 Task: Create a due date automation trigger when advanced on, on the monday before a card is due add fields without custom field "Resume" set to a number lower or equal to 1 and lower than 10 at 11:00 AM.
Action: Mouse moved to (1308, 111)
Screenshot: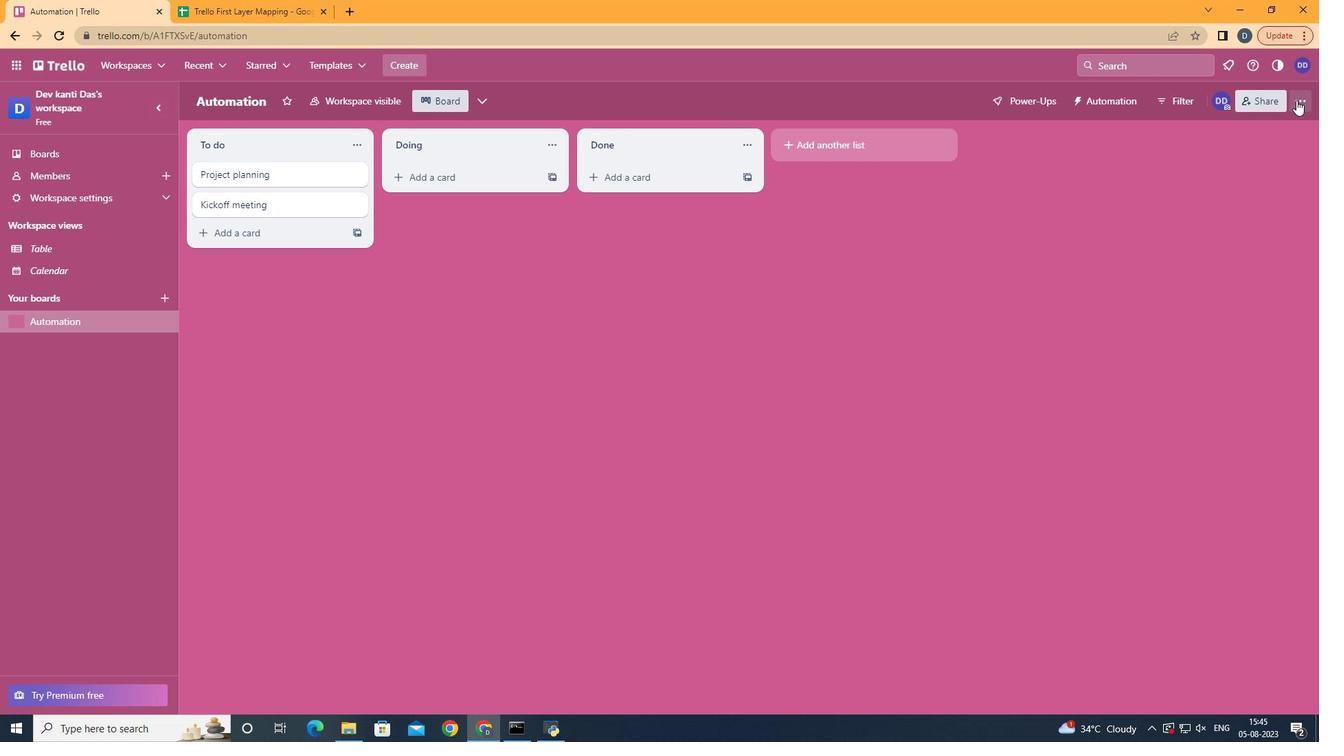 
Action: Mouse pressed left at (1308, 111)
Screenshot: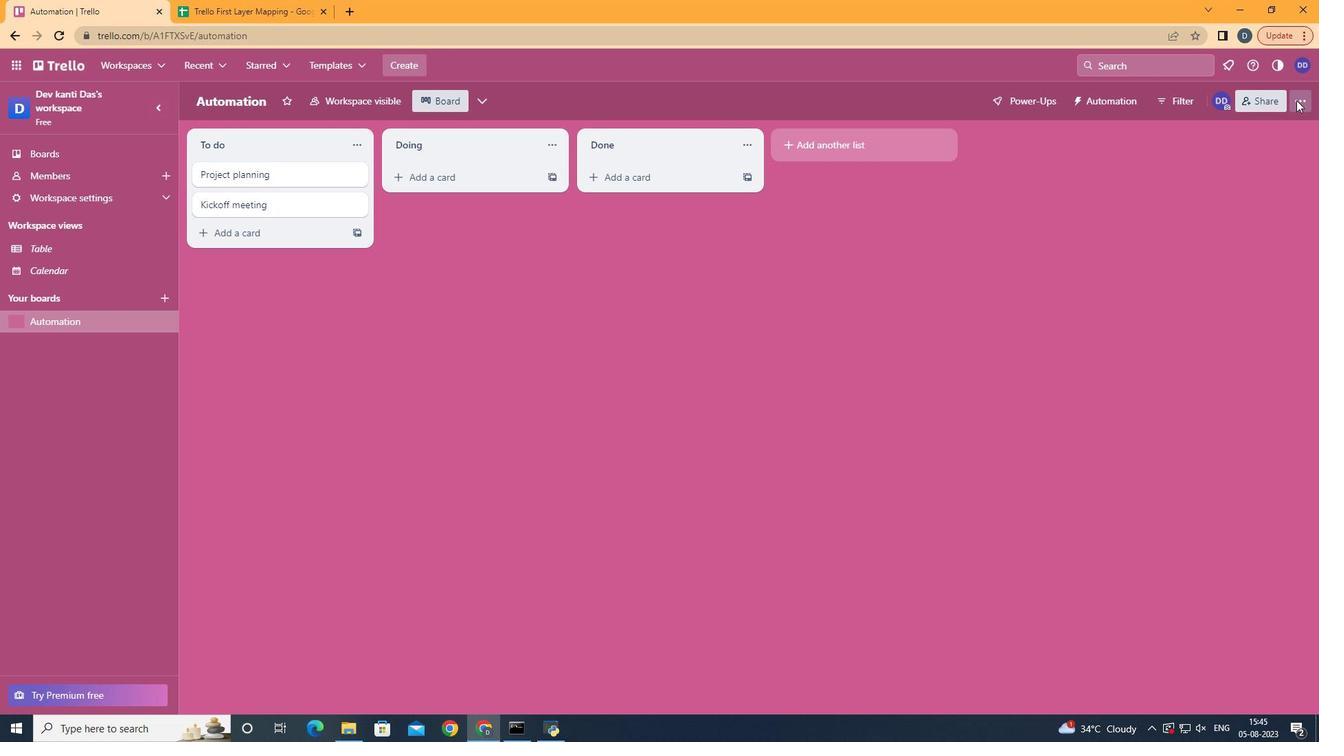 
Action: Mouse moved to (1222, 288)
Screenshot: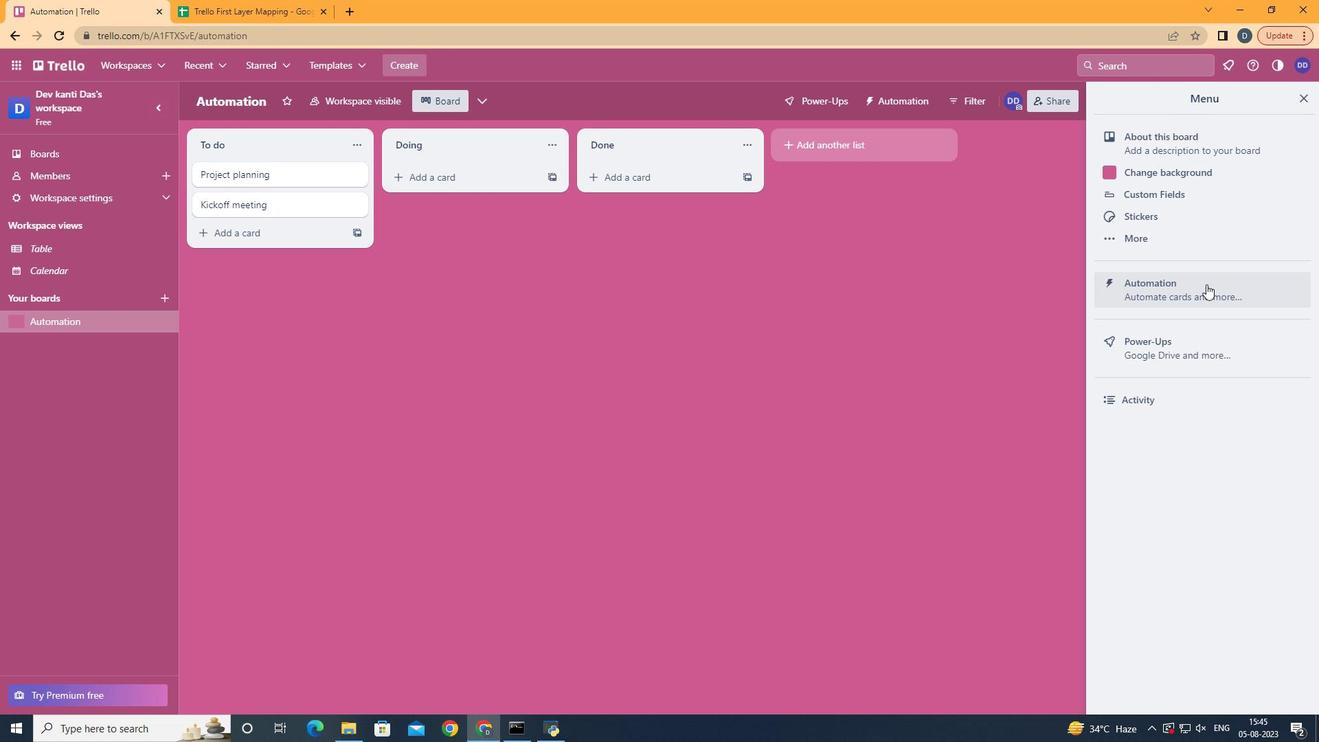 
Action: Mouse pressed left at (1222, 288)
Screenshot: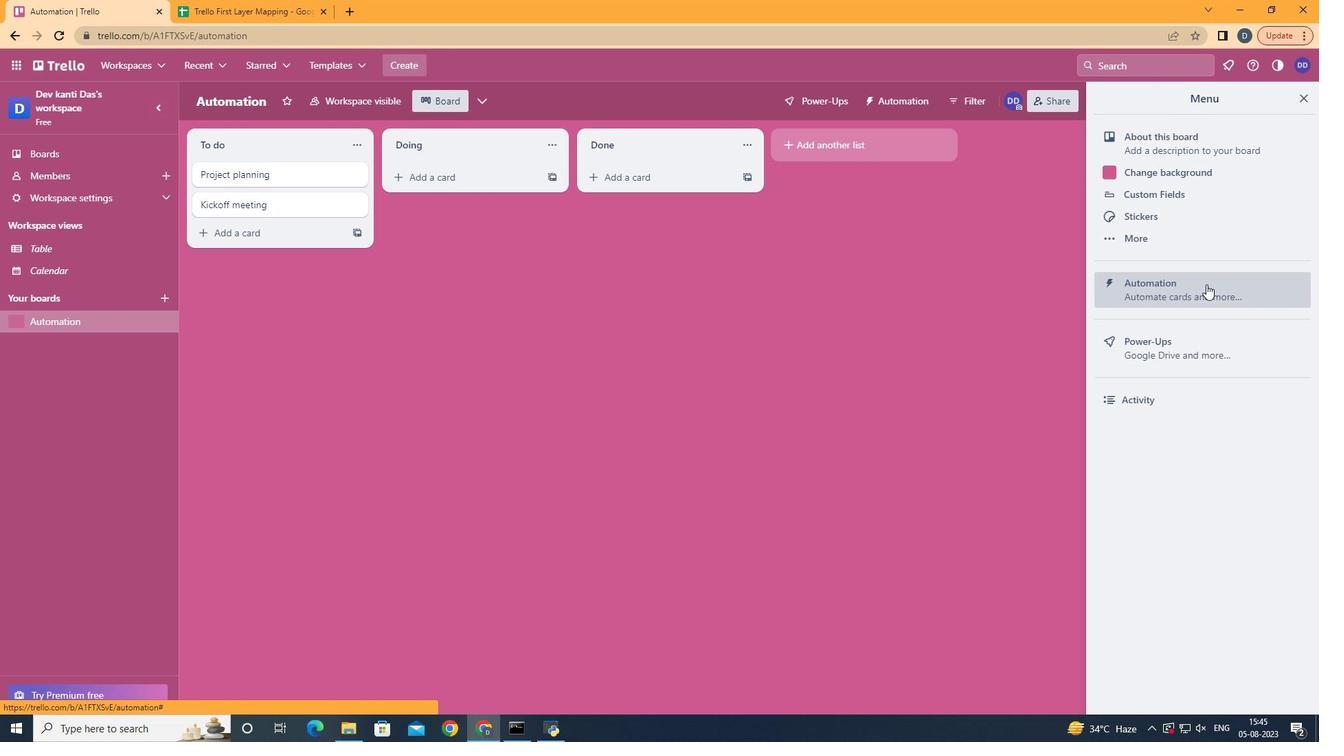 
Action: Mouse moved to (332, 281)
Screenshot: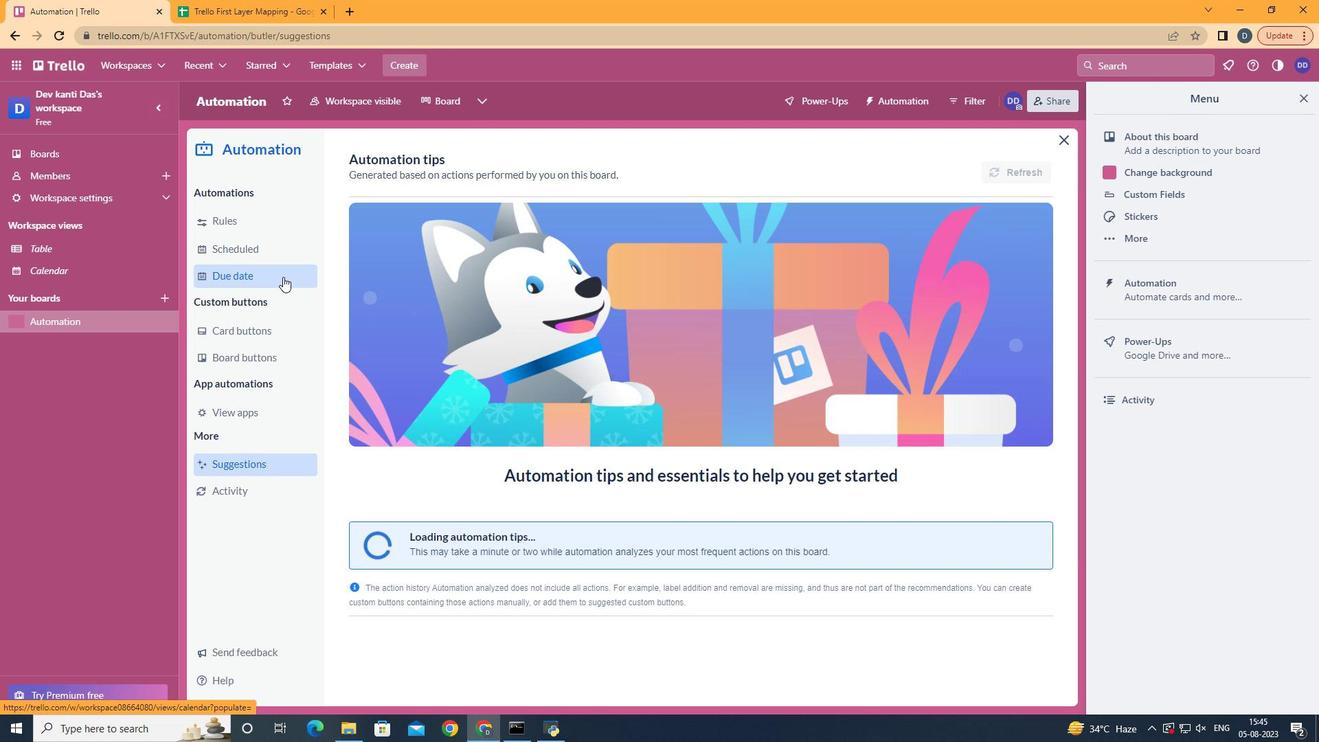 
Action: Mouse pressed left at (332, 281)
Screenshot: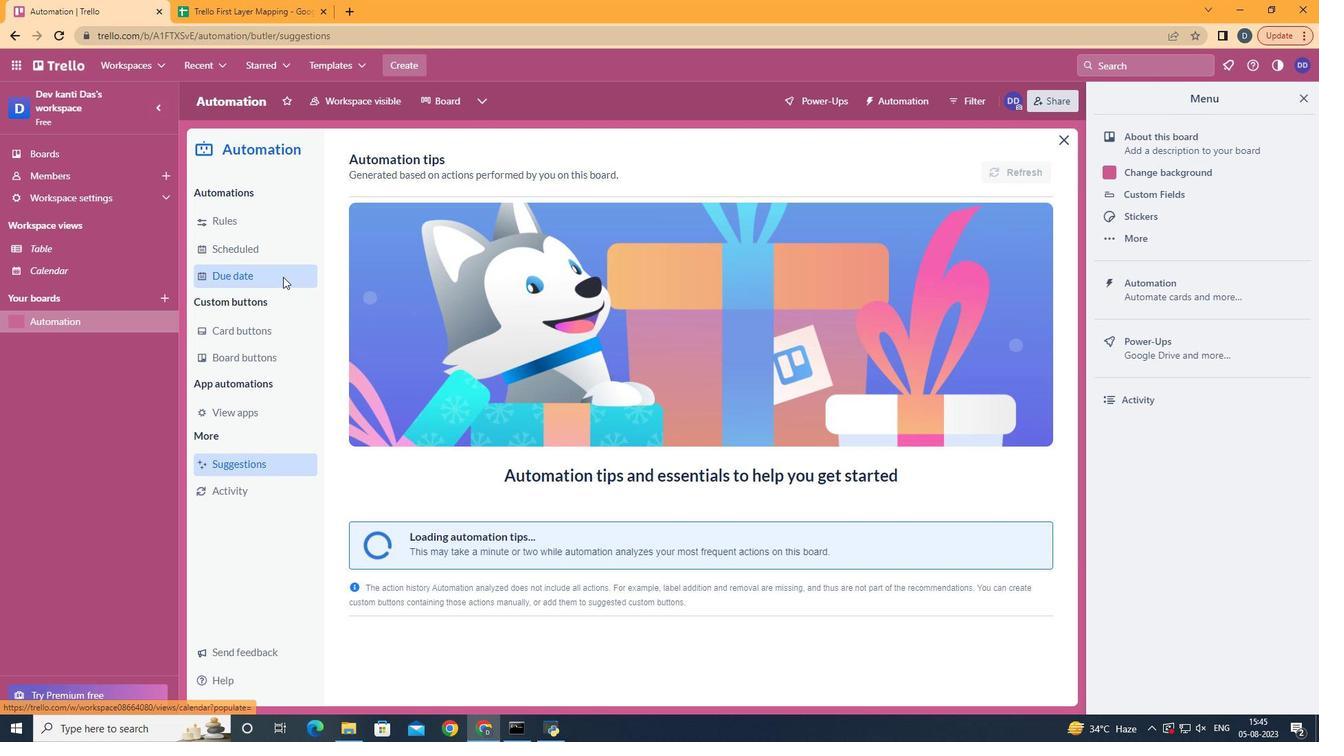 
Action: Mouse moved to (993, 175)
Screenshot: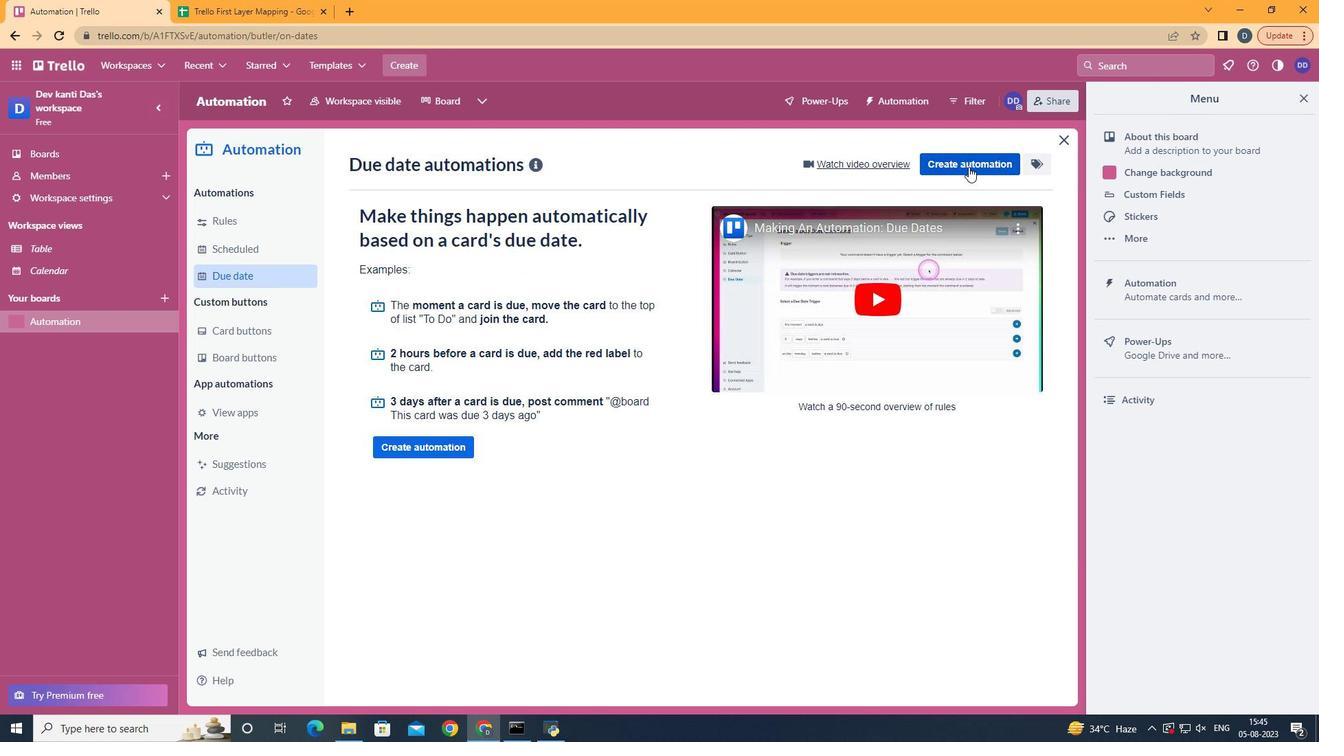 
Action: Mouse pressed left at (993, 175)
Screenshot: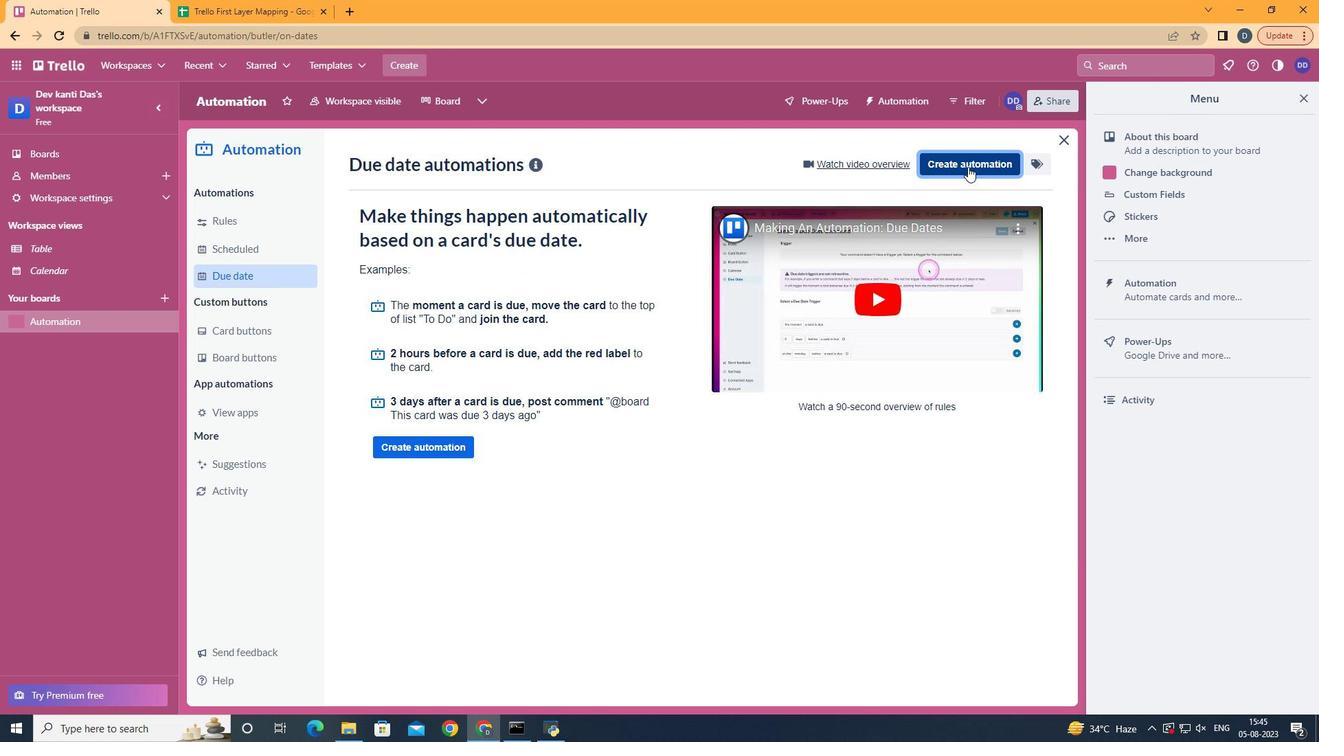 
Action: Mouse moved to (775, 293)
Screenshot: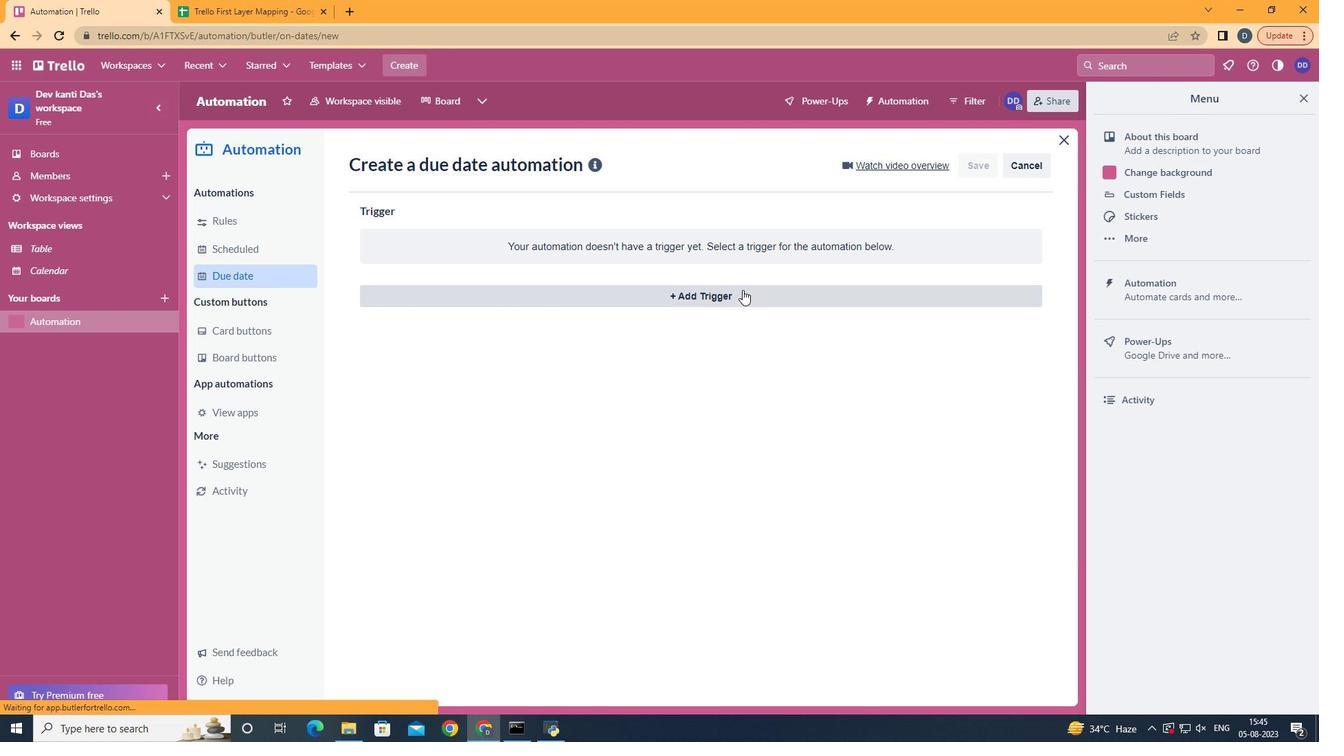 
Action: Mouse pressed left at (775, 293)
Screenshot: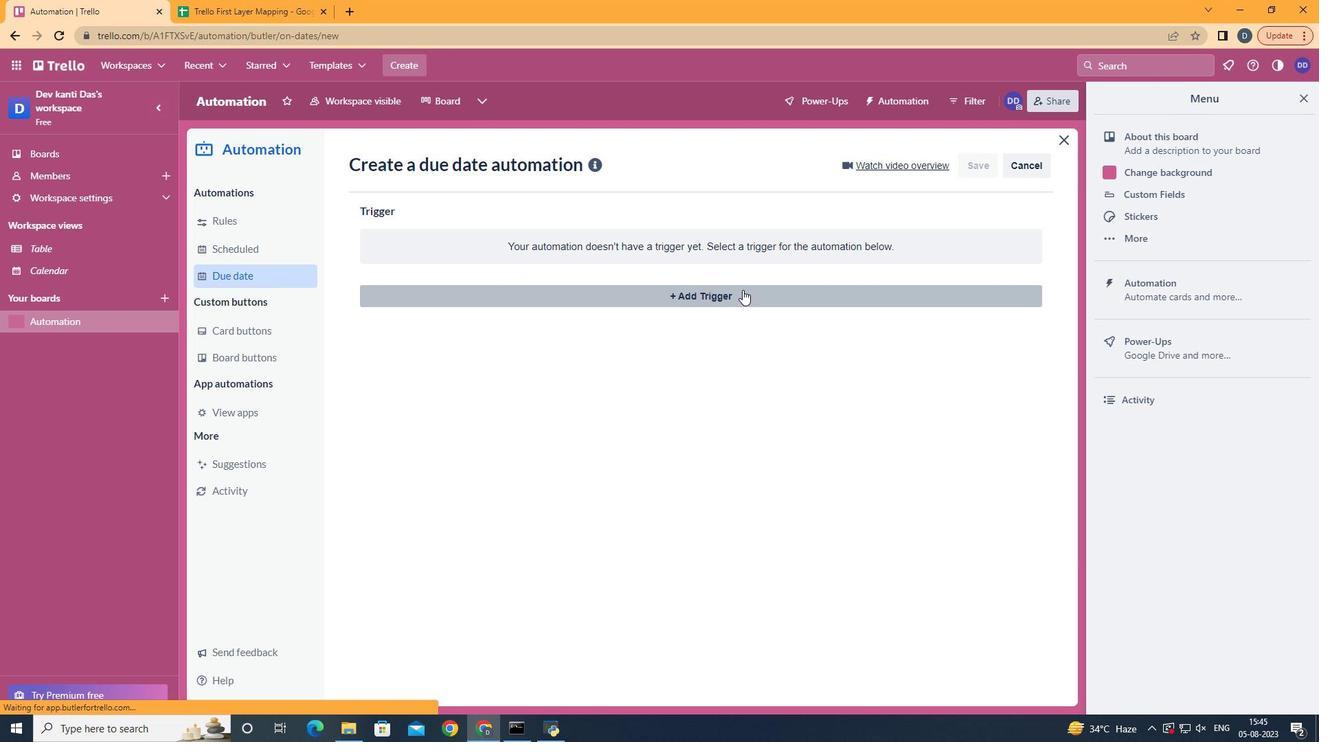 
Action: Mouse moved to (488, 358)
Screenshot: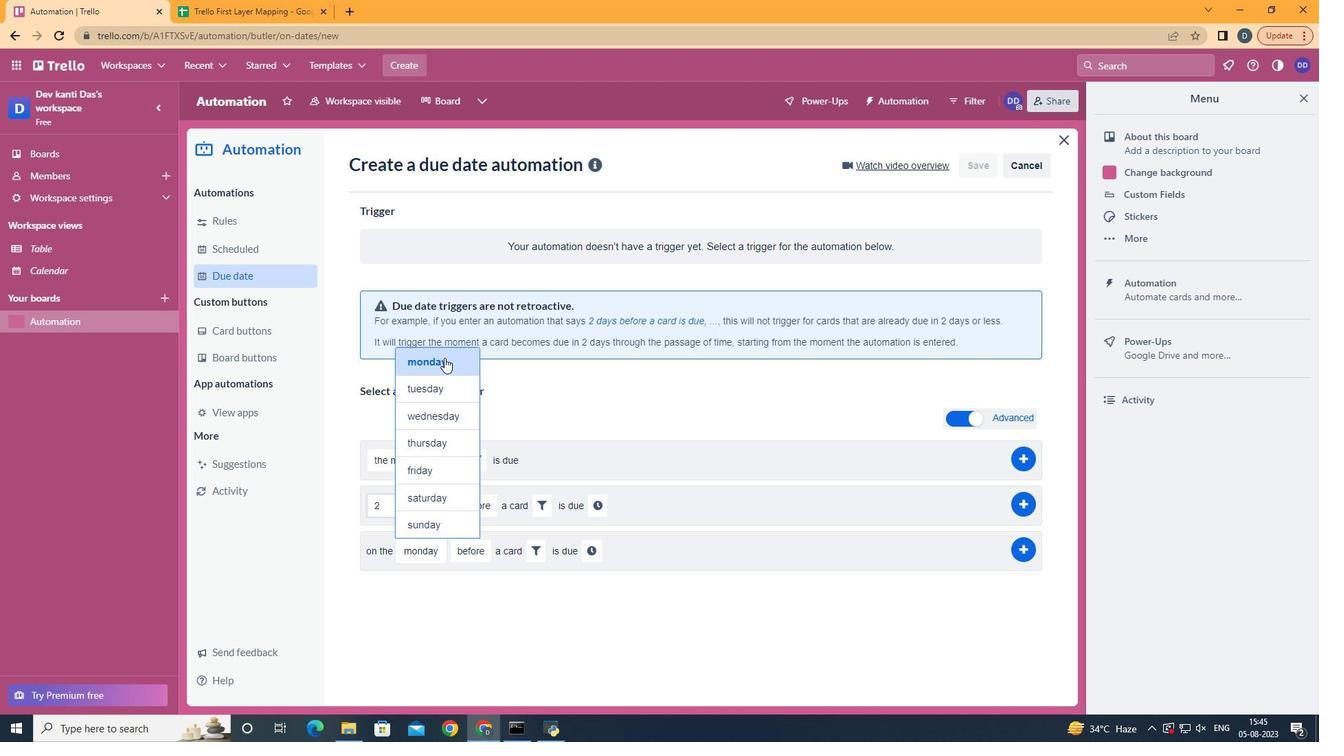 
Action: Mouse pressed left at (488, 358)
Screenshot: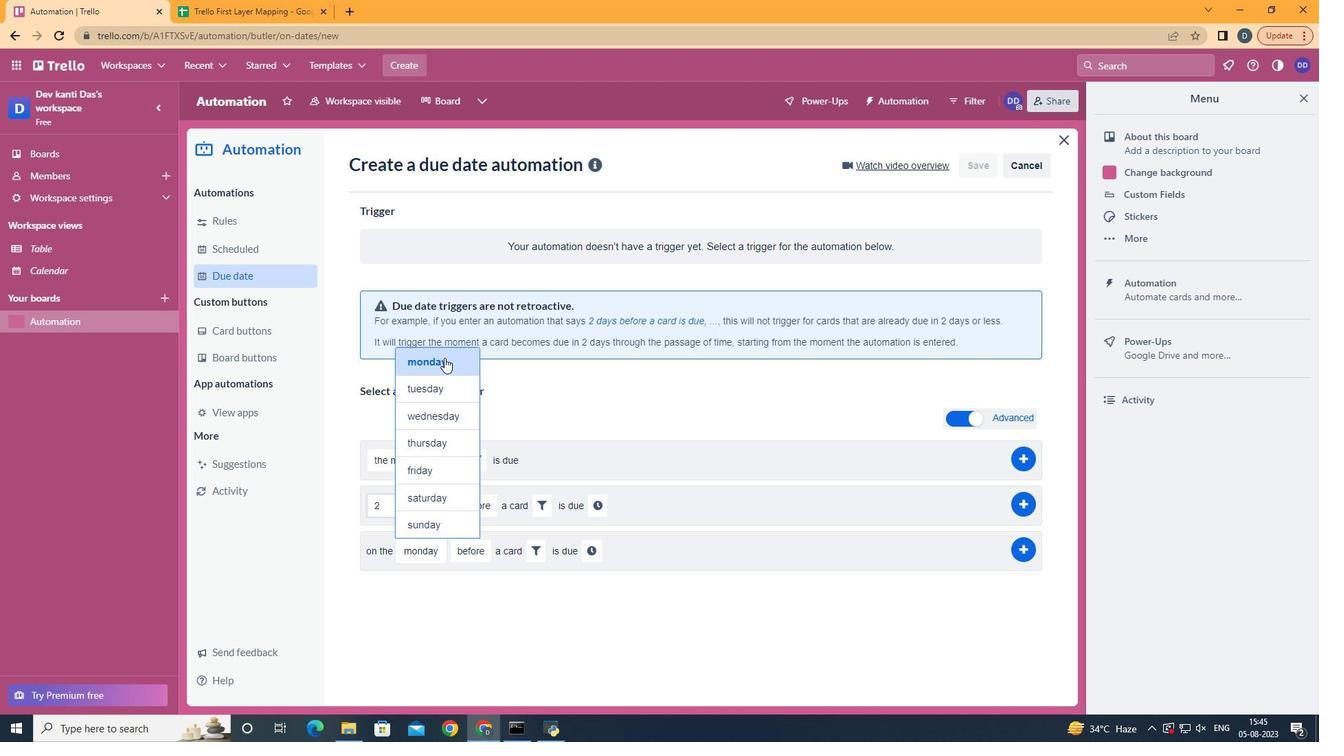 
Action: Mouse moved to (573, 554)
Screenshot: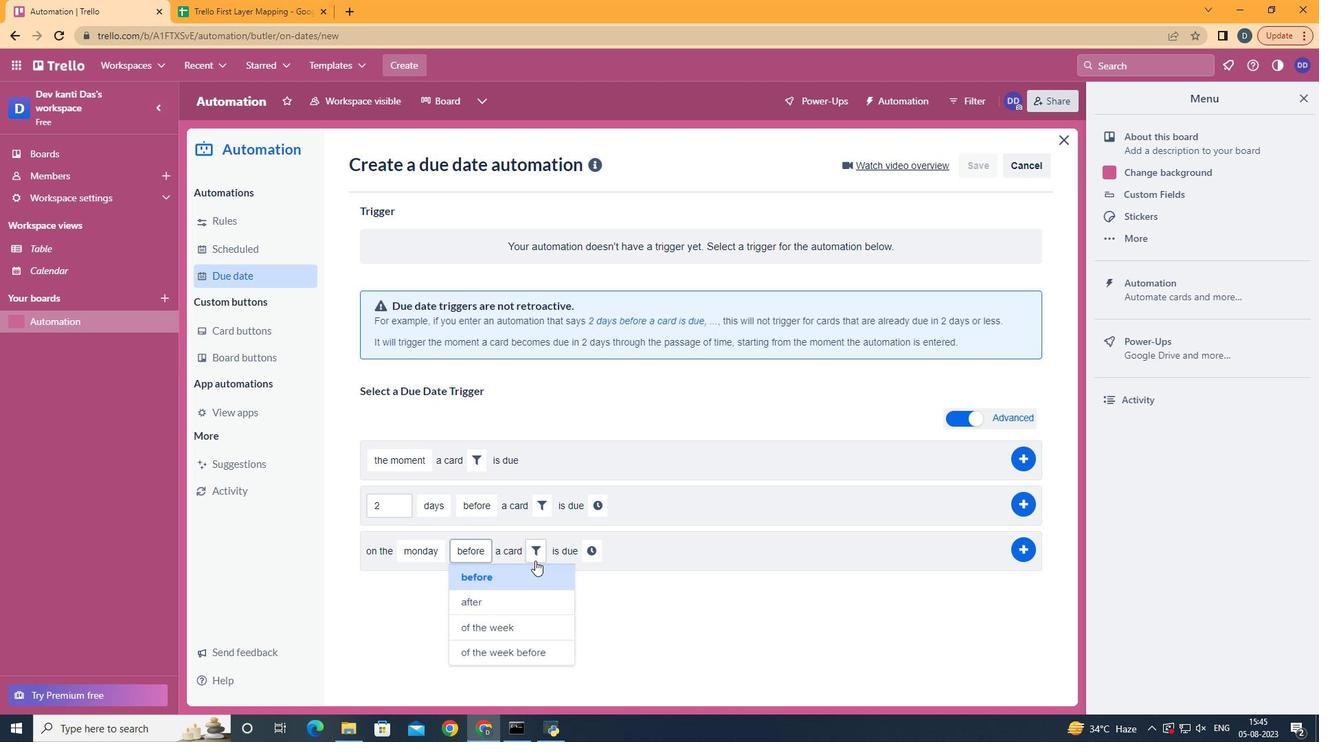 
Action: Mouse pressed left at (526, 572)
Screenshot: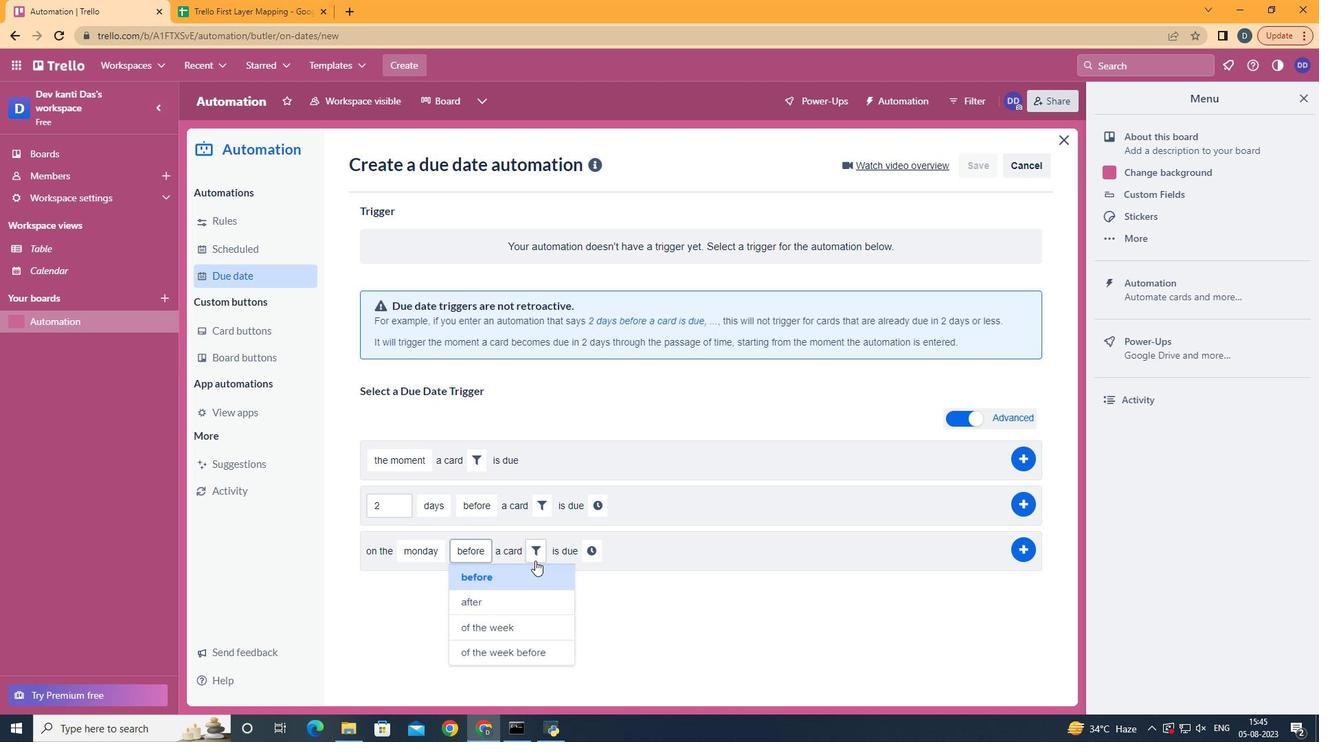 
Action: Mouse moved to (577, 551)
Screenshot: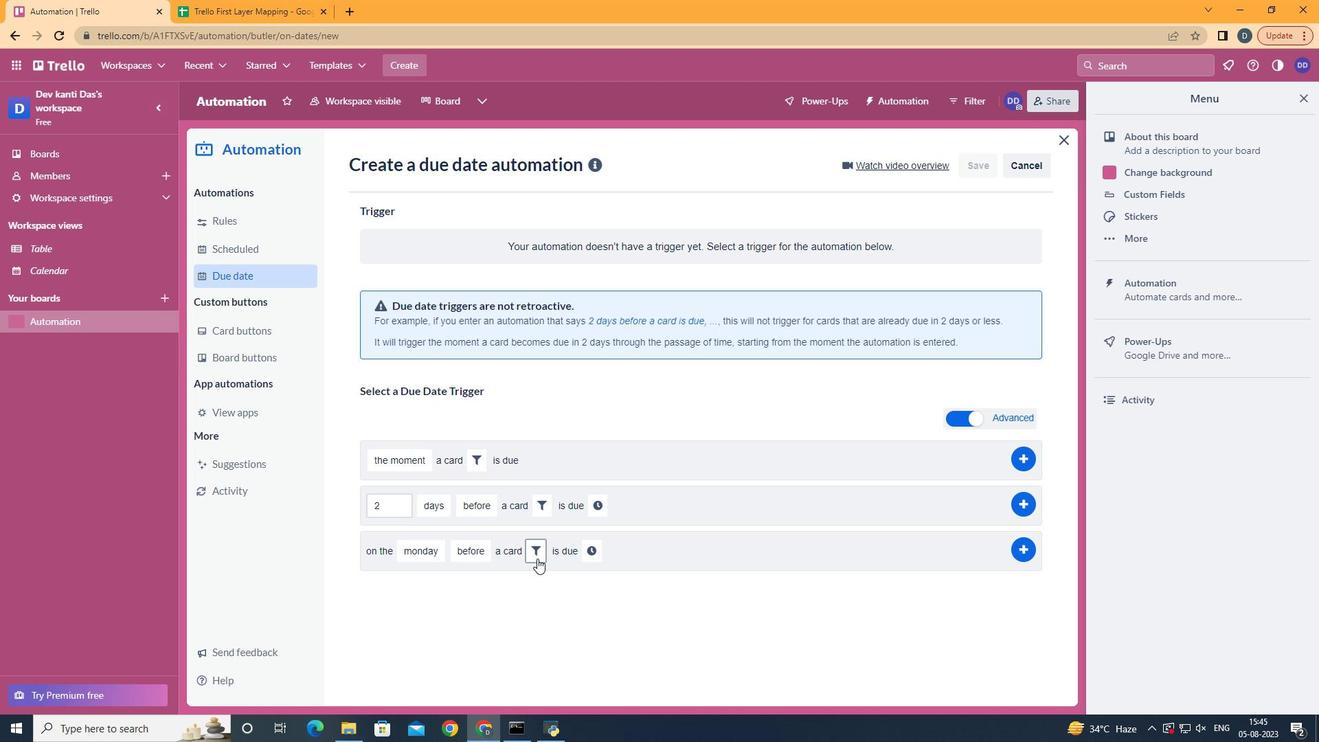 
Action: Mouse pressed left at (577, 551)
Screenshot: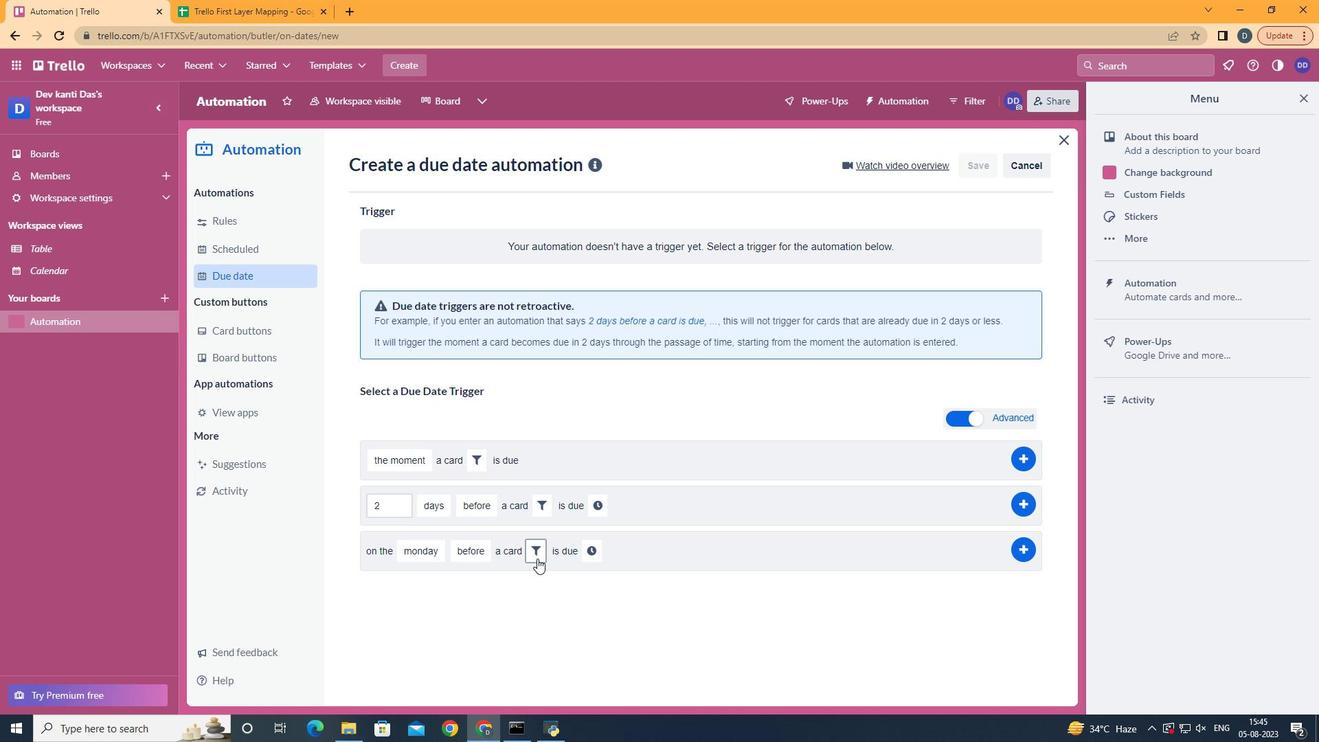 
Action: Mouse moved to (794, 580)
Screenshot: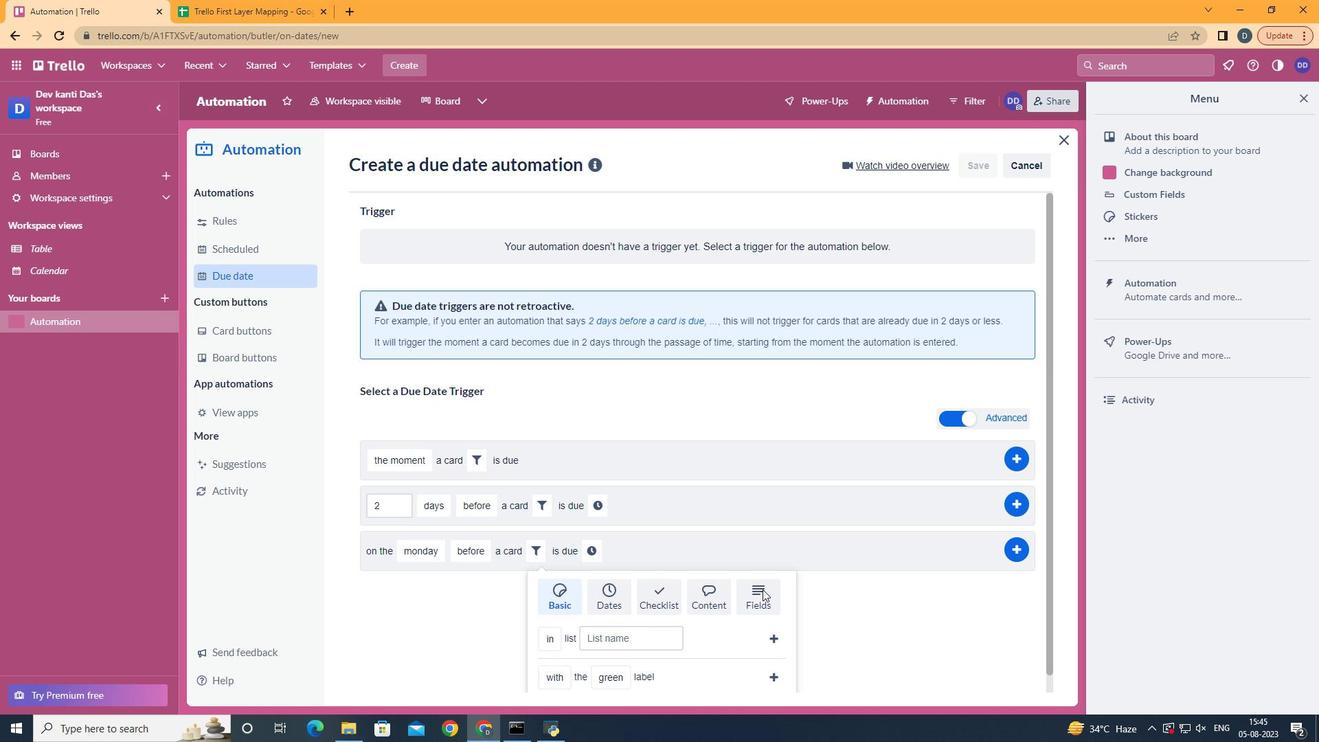 
Action: Mouse pressed left at (794, 580)
Screenshot: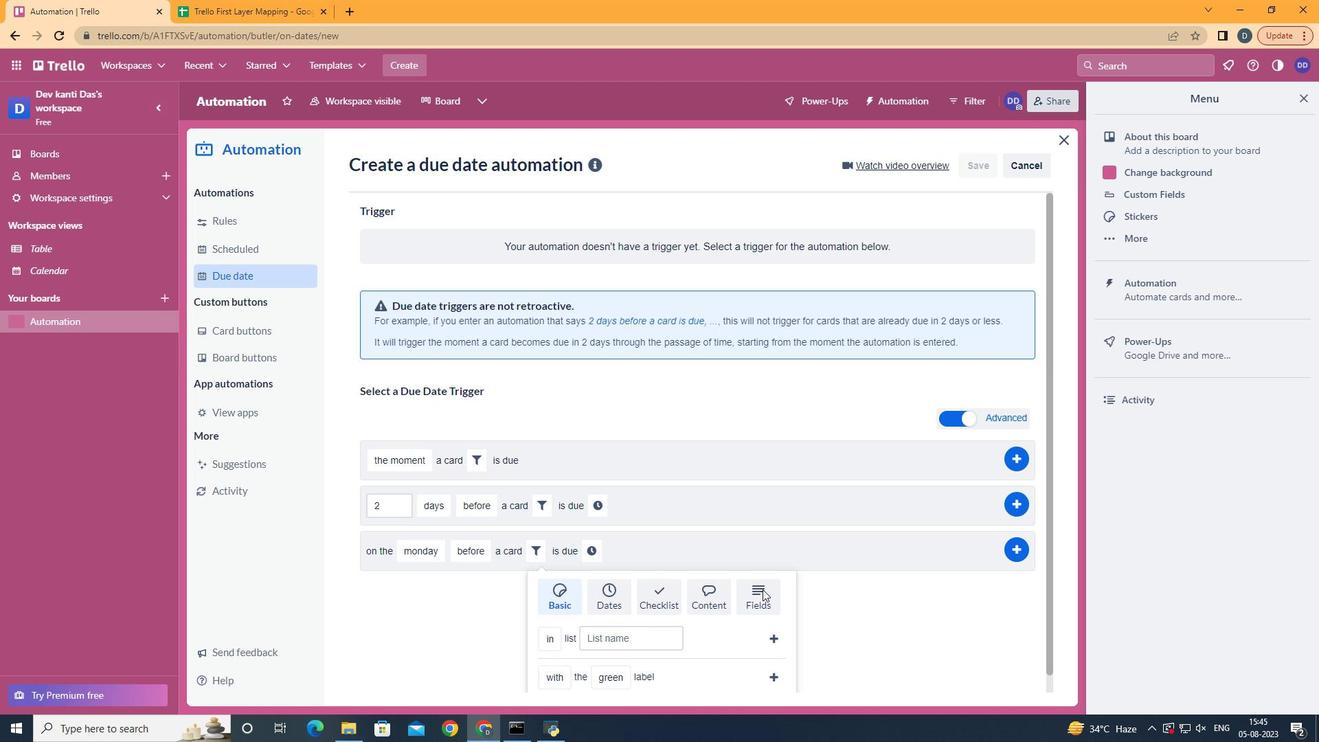 
Action: Mouse moved to (794, 580)
Screenshot: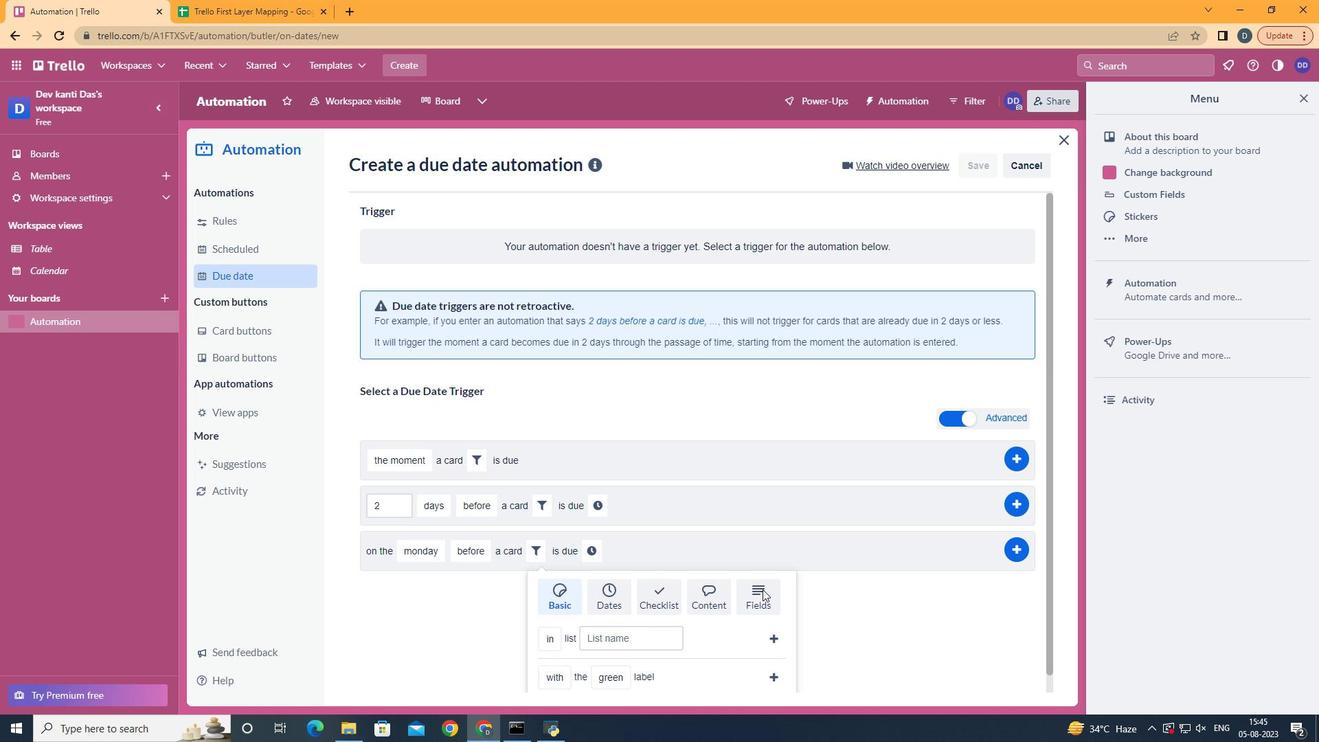 
Action: Mouse scrolled (794, 580) with delta (0, 0)
Screenshot: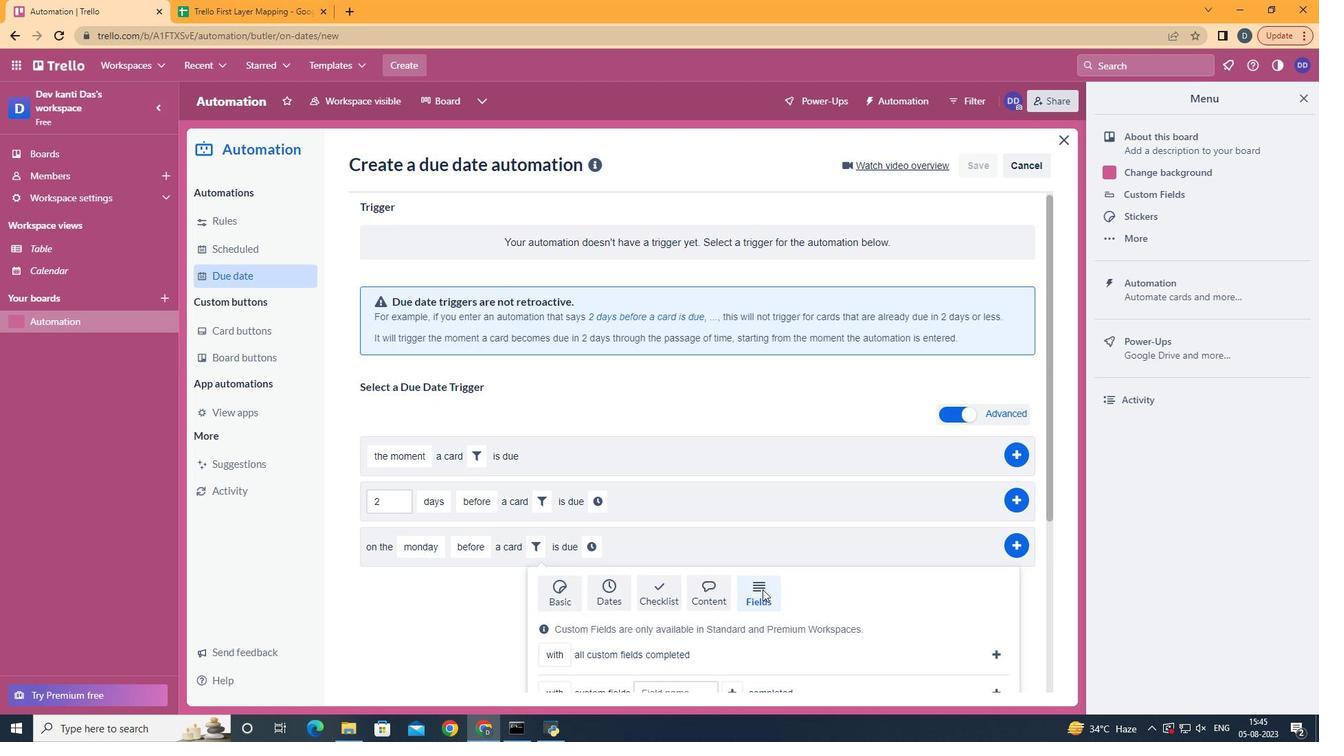 
Action: Mouse scrolled (794, 580) with delta (0, 0)
Screenshot: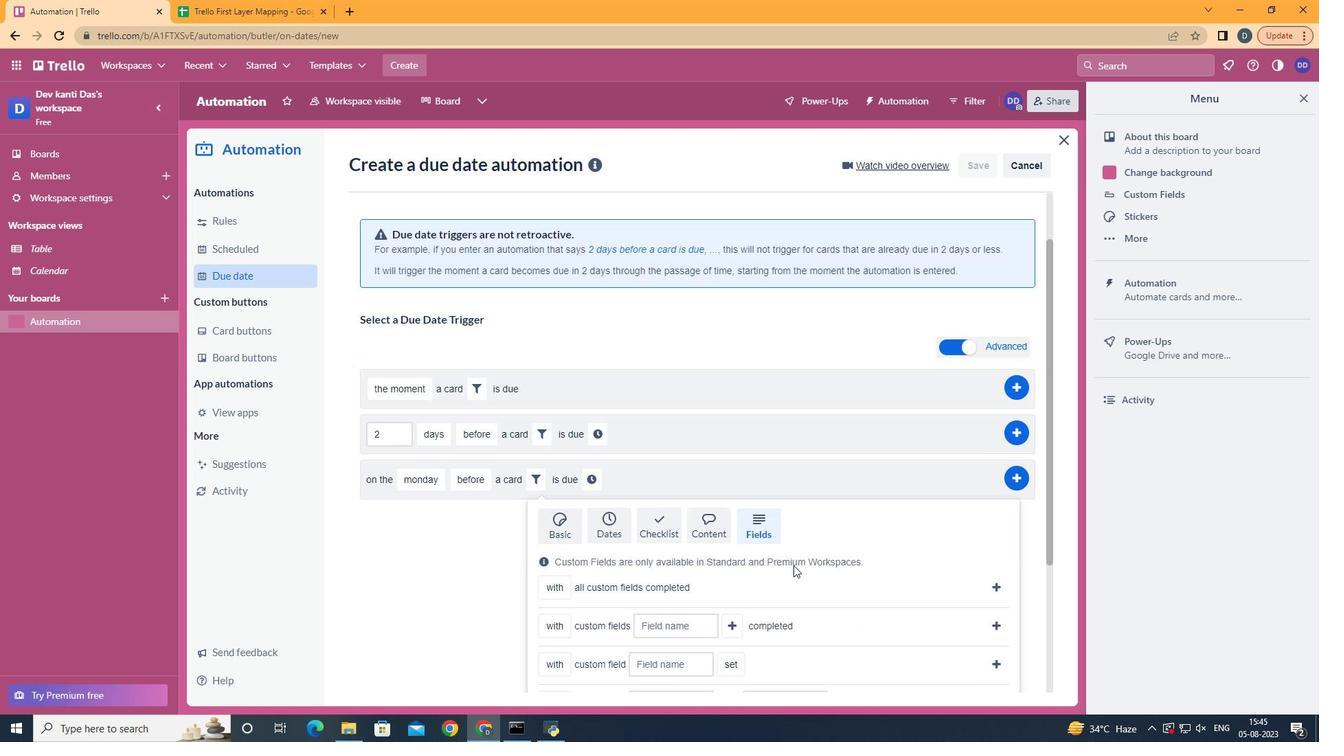 
Action: Mouse scrolled (794, 580) with delta (0, 0)
Screenshot: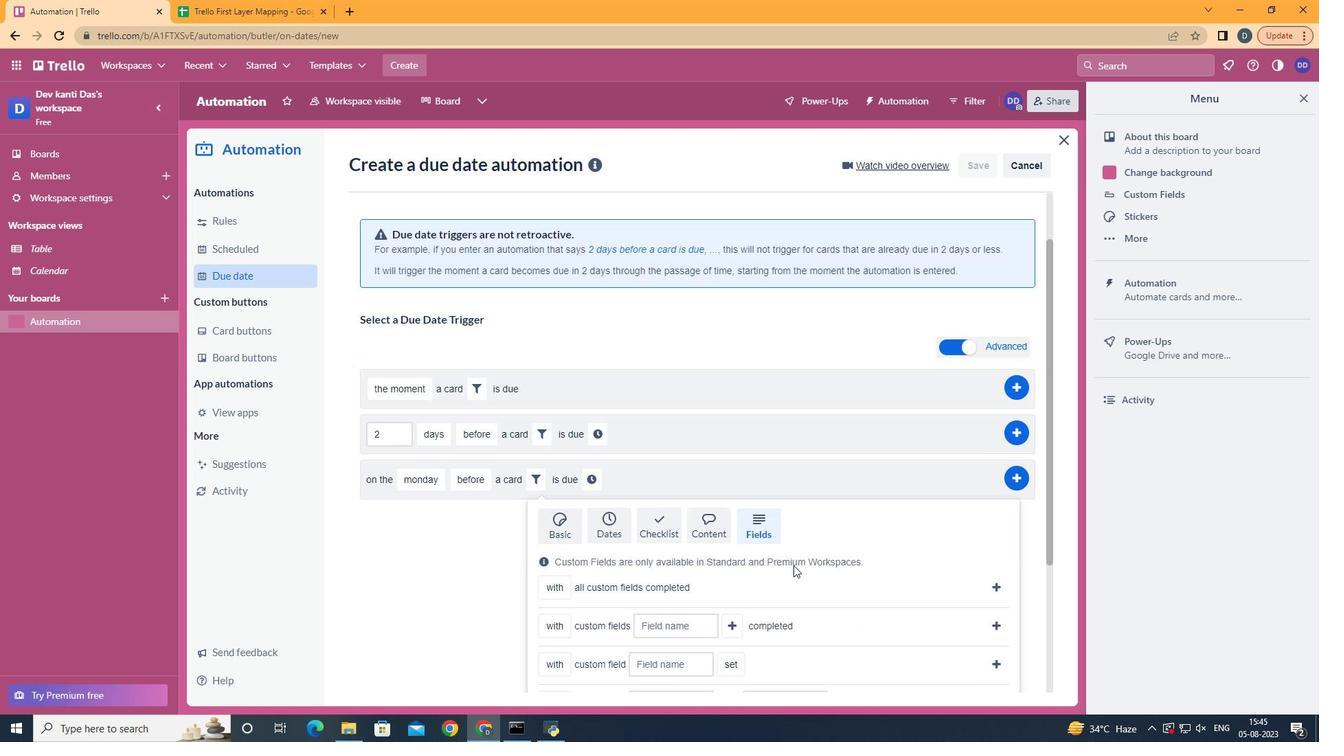 
Action: Mouse scrolled (794, 580) with delta (0, 0)
Screenshot: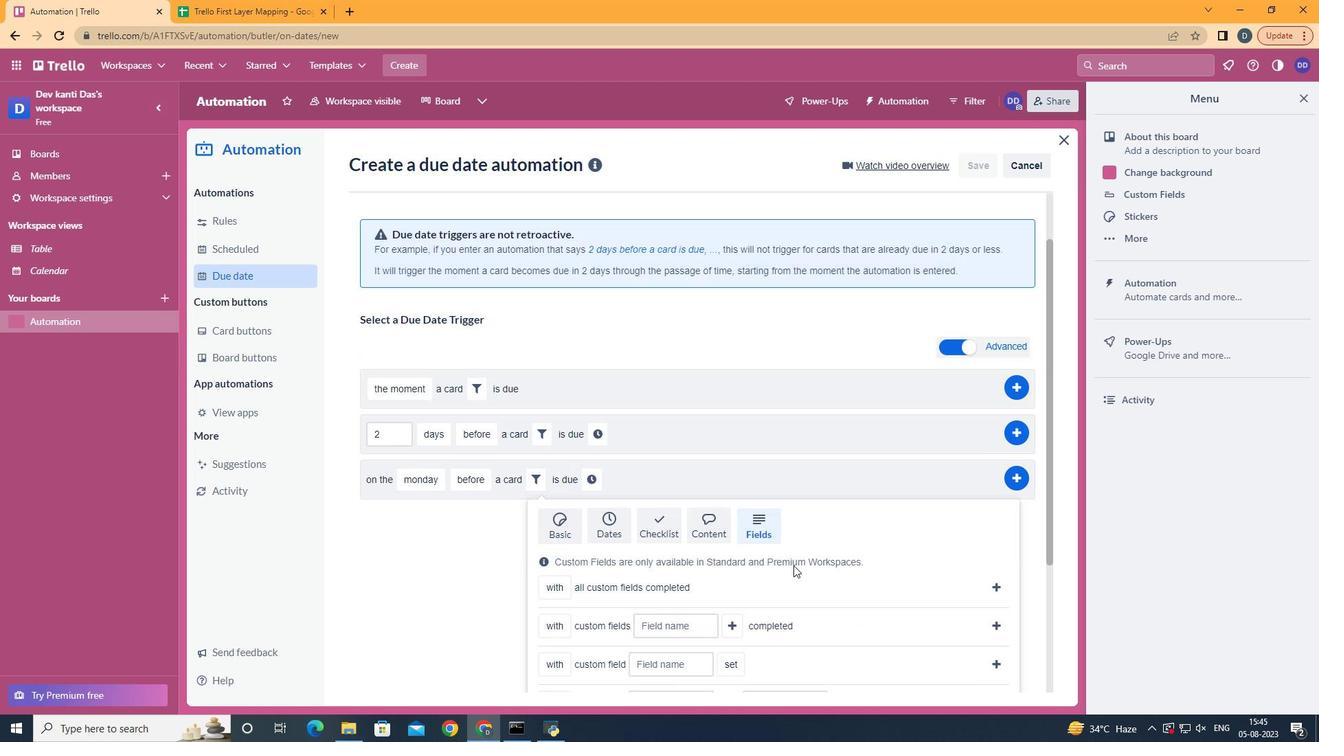 
Action: Mouse scrolled (794, 580) with delta (0, 0)
Screenshot: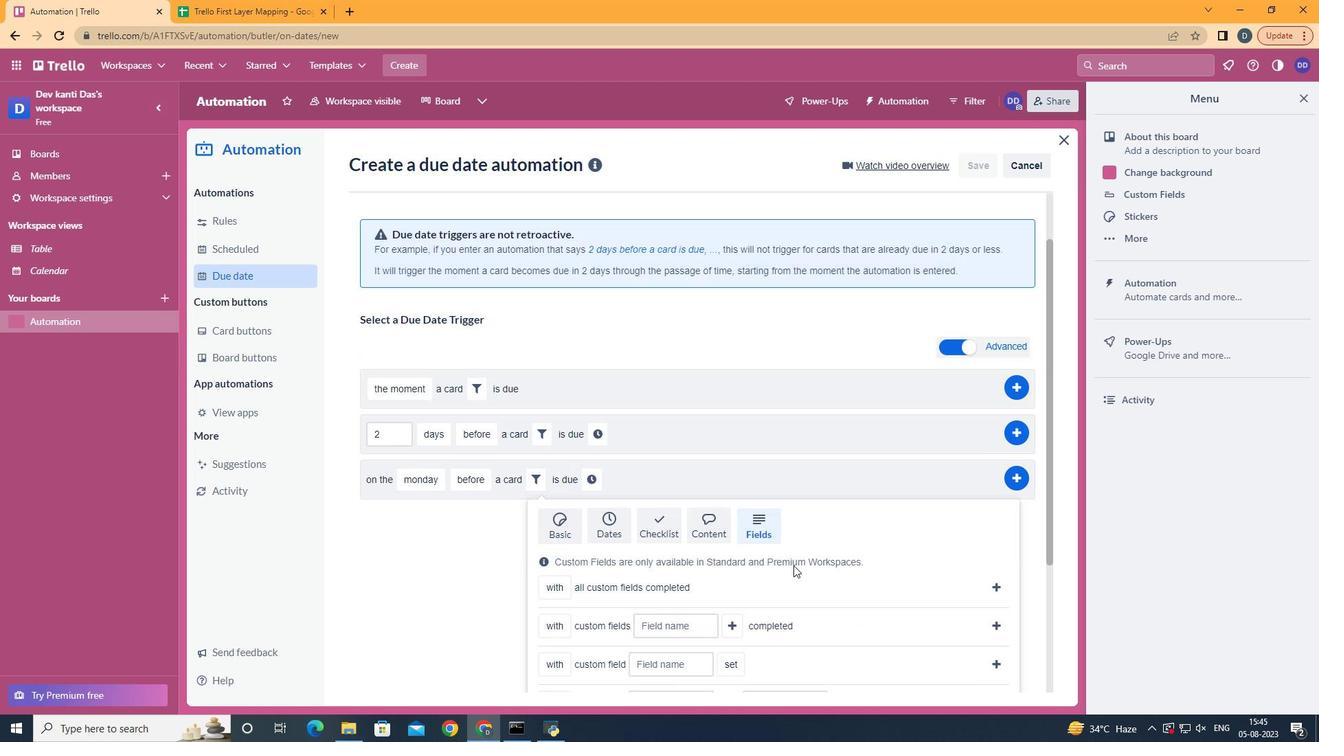 
Action: Mouse scrolled (794, 580) with delta (0, 0)
Screenshot: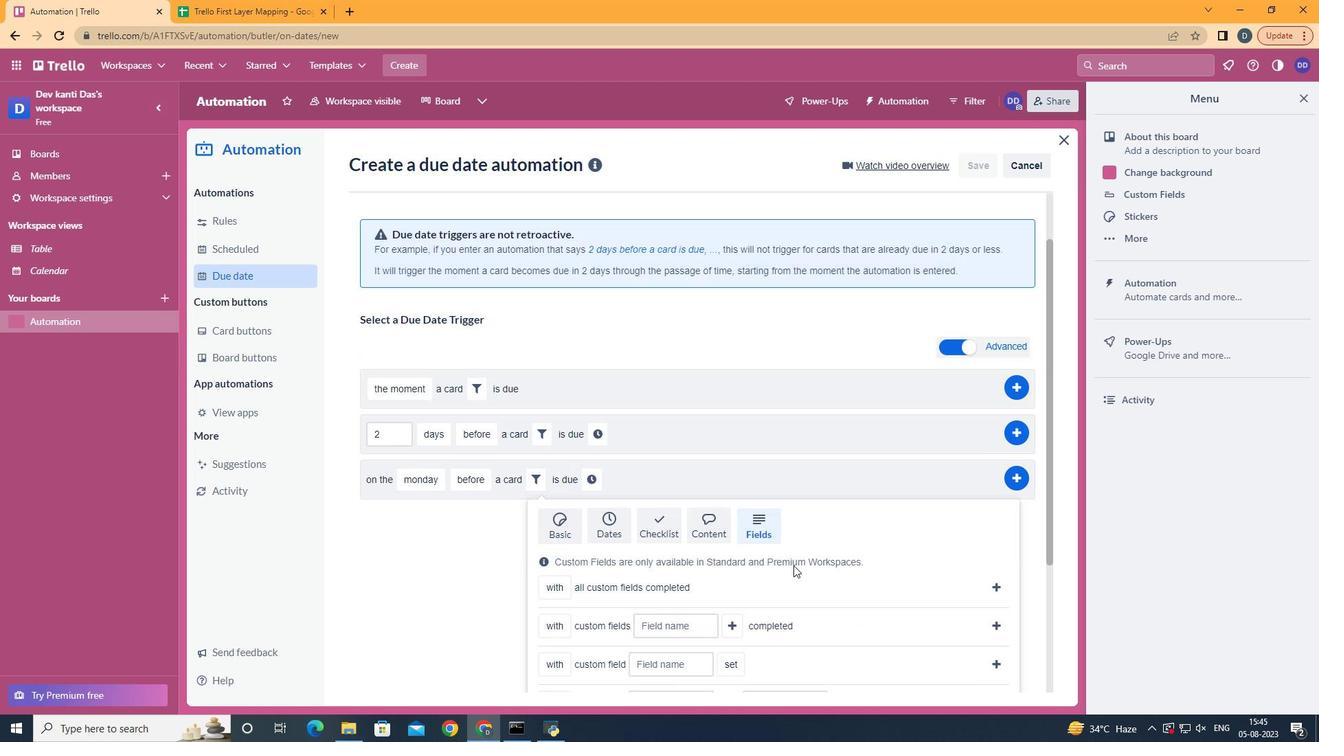 
Action: Mouse scrolled (794, 580) with delta (0, 0)
Screenshot: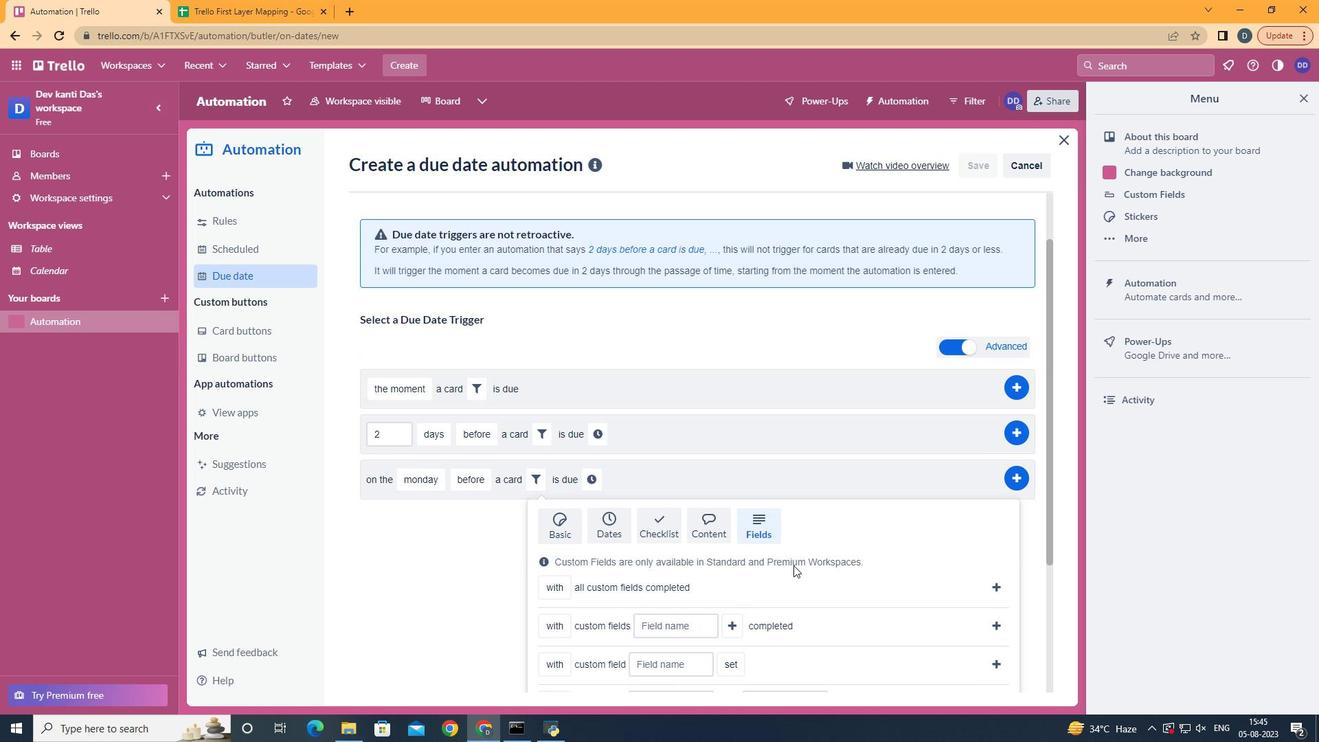 
Action: Mouse moved to (602, 634)
Screenshot: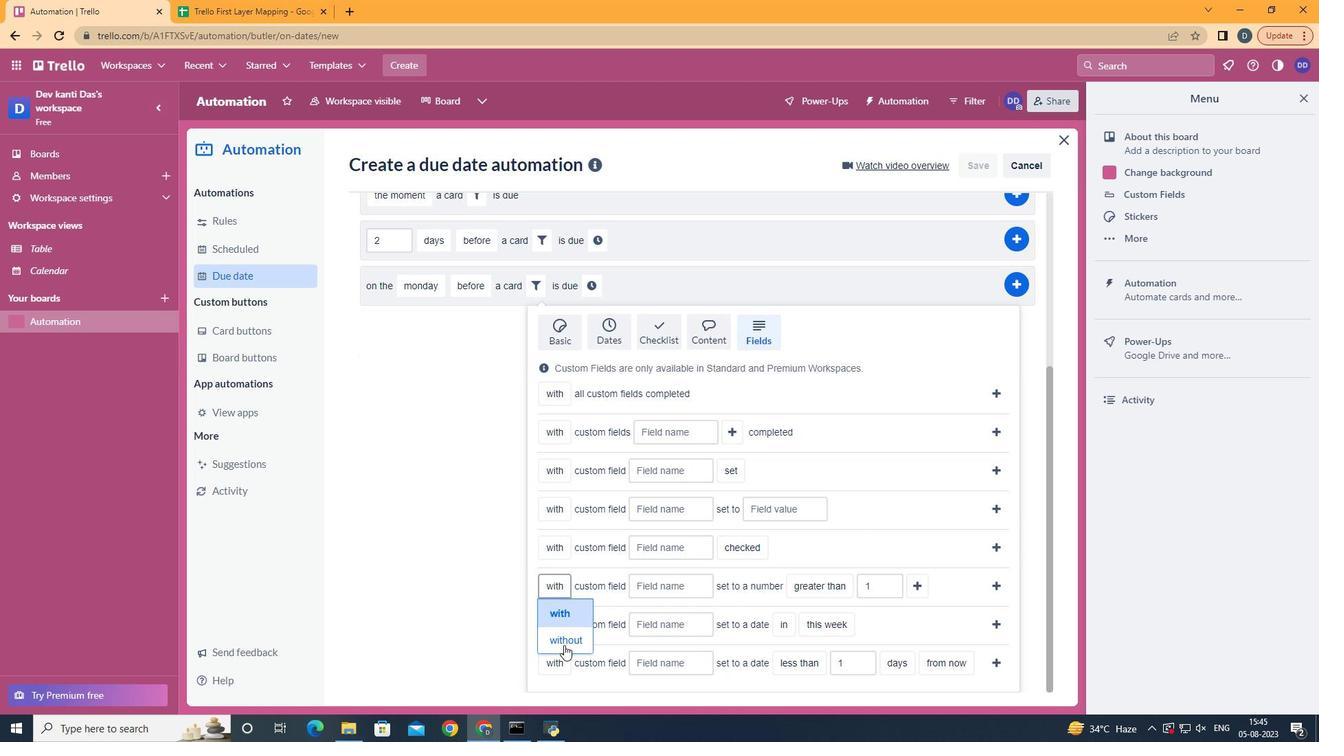 
Action: Mouse pressed left at (602, 634)
Screenshot: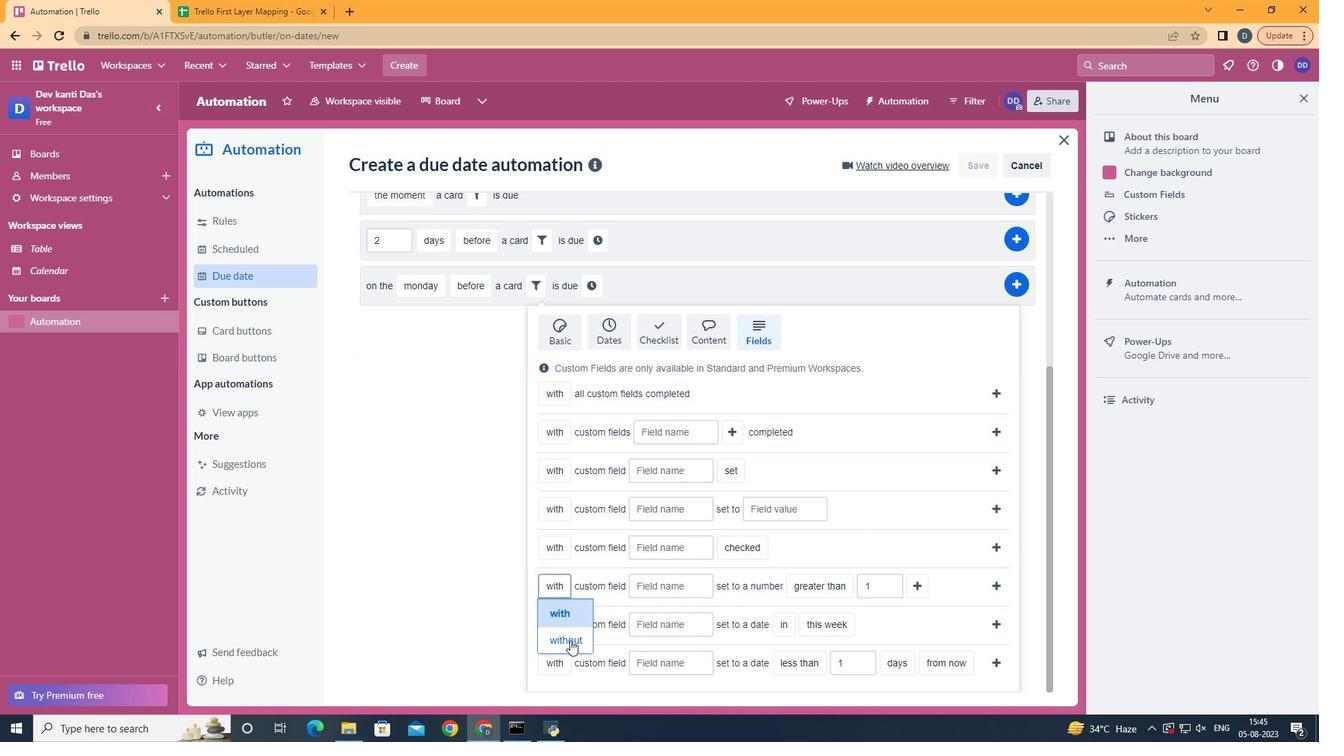 
Action: Mouse moved to (728, 566)
Screenshot: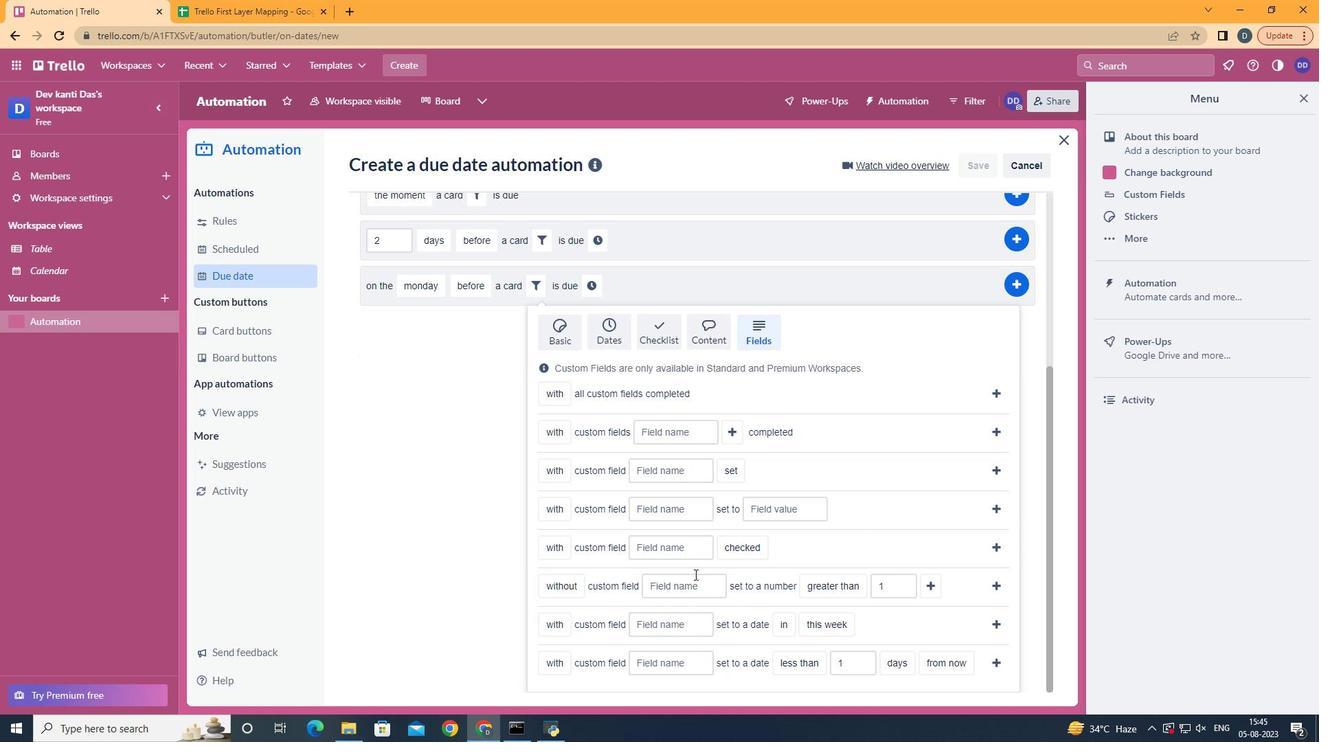 
Action: Mouse pressed left at (728, 566)
Screenshot: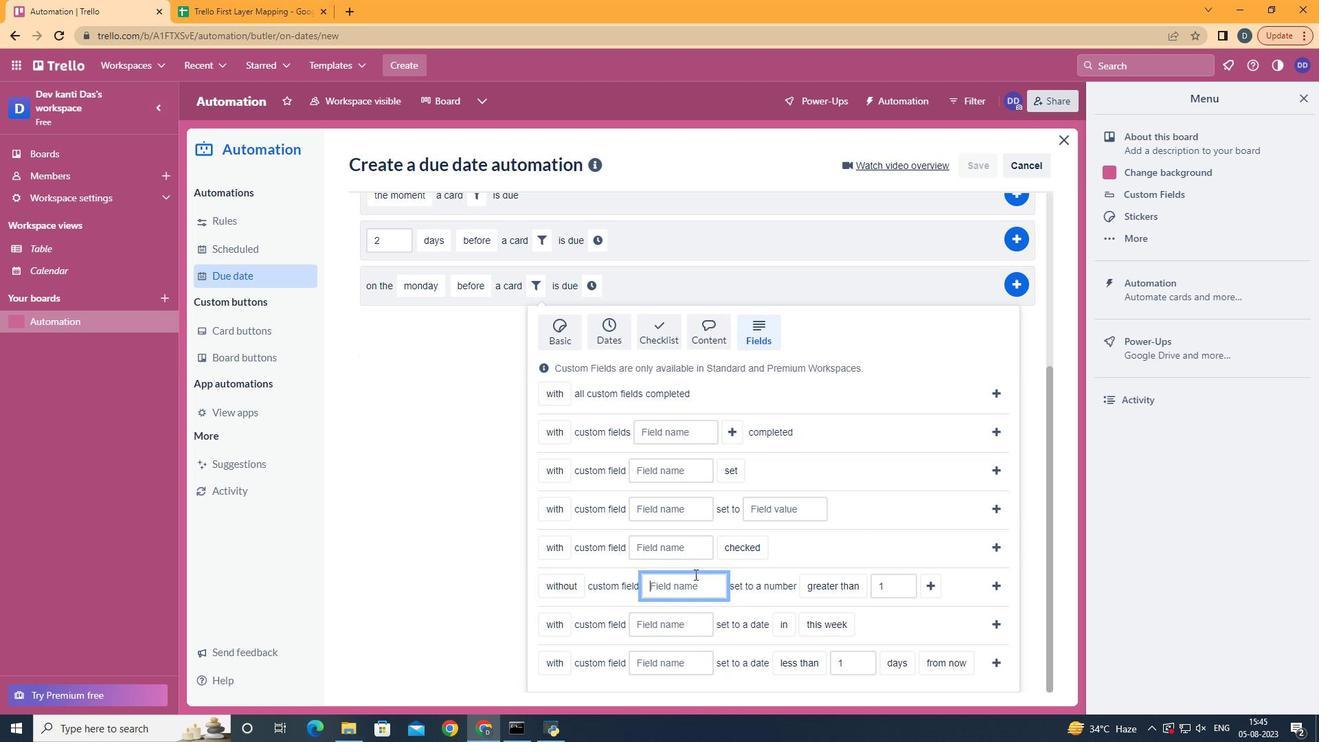 
Action: Key pressed <Key.shift>Resume
Screenshot: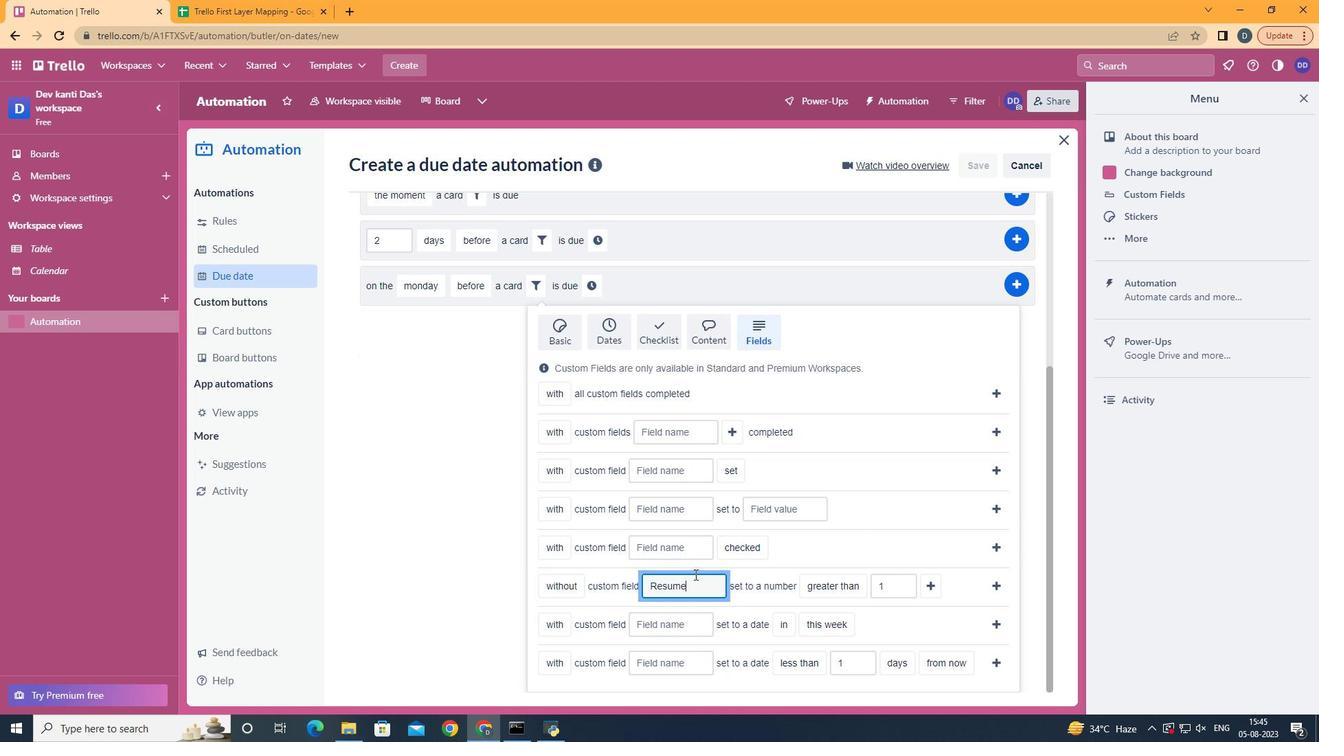 
Action: Mouse moved to (879, 549)
Screenshot: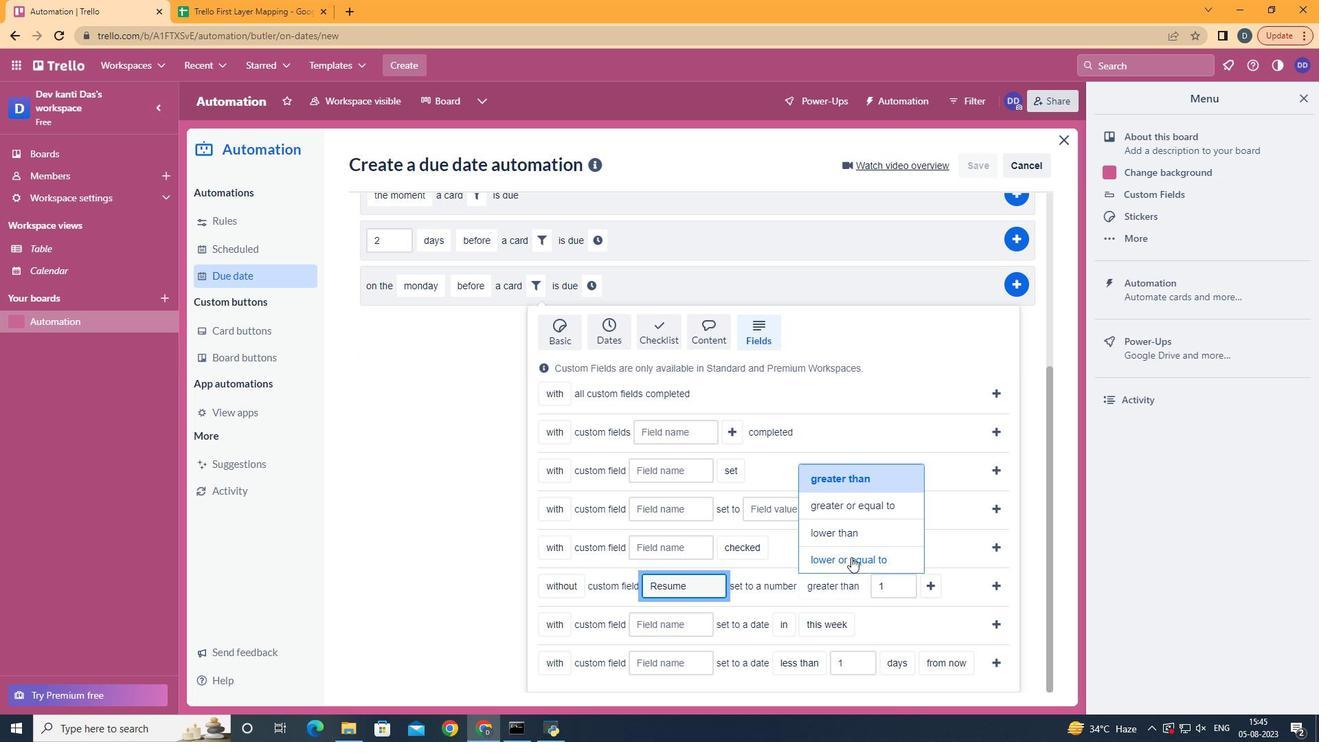 
Action: Mouse pressed left at (879, 549)
Screenshot: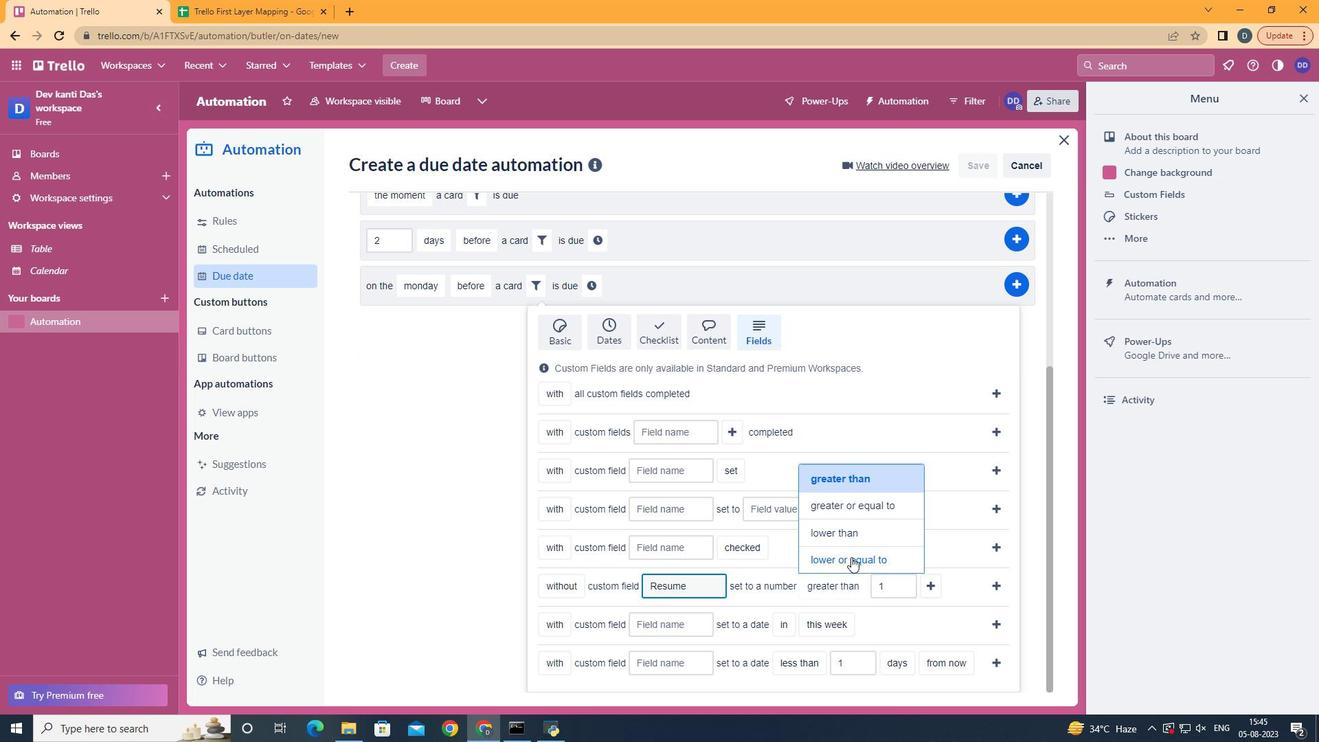 
Action: Mouse moved to (969, 574)
Screenshot: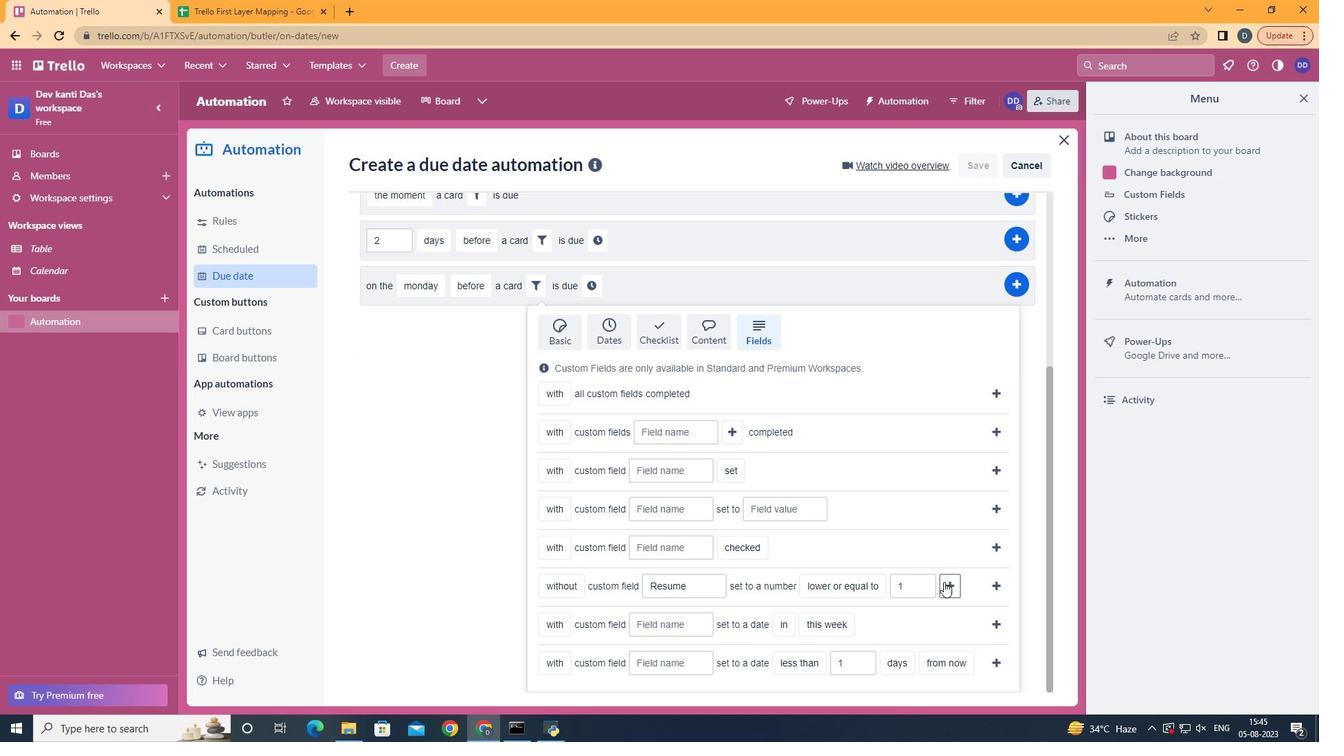 
Action: Mouse pressed left at (969, 574)
Screenshot: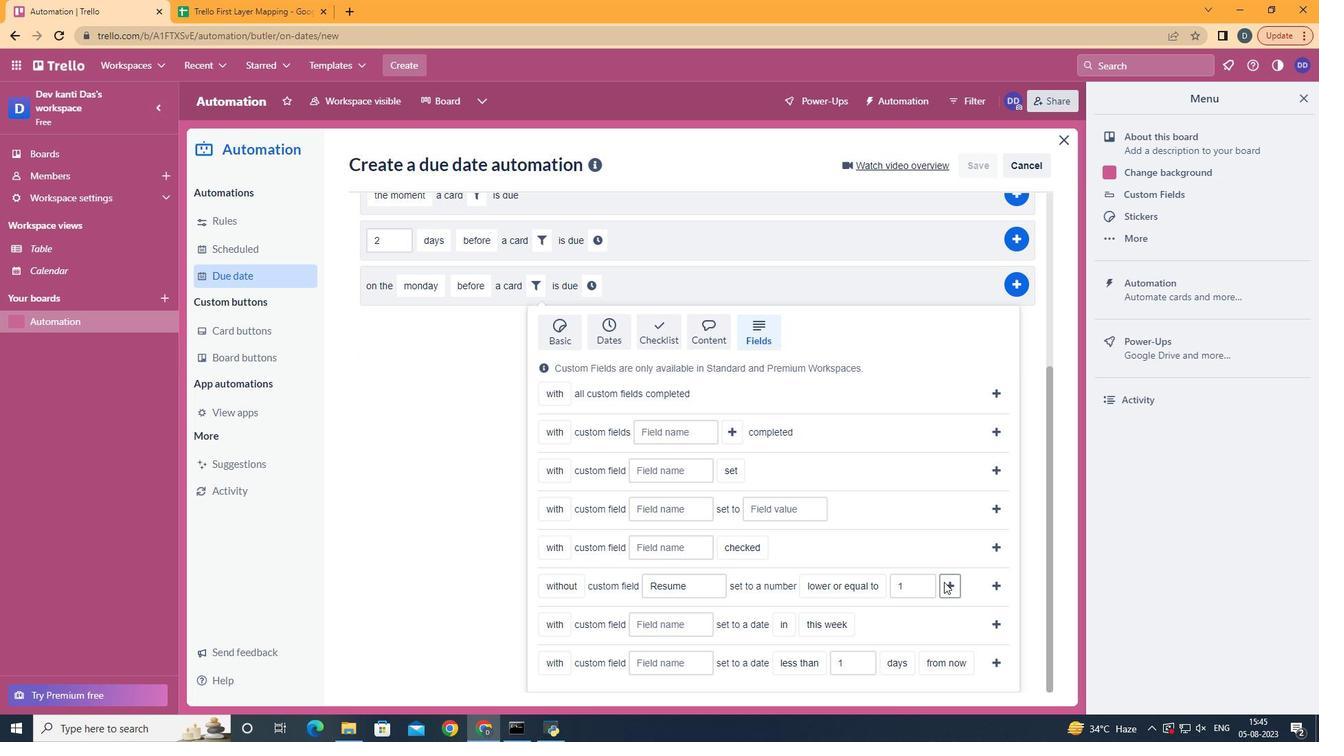 
Action: Mouse moved to (650, 502)
Screenshot: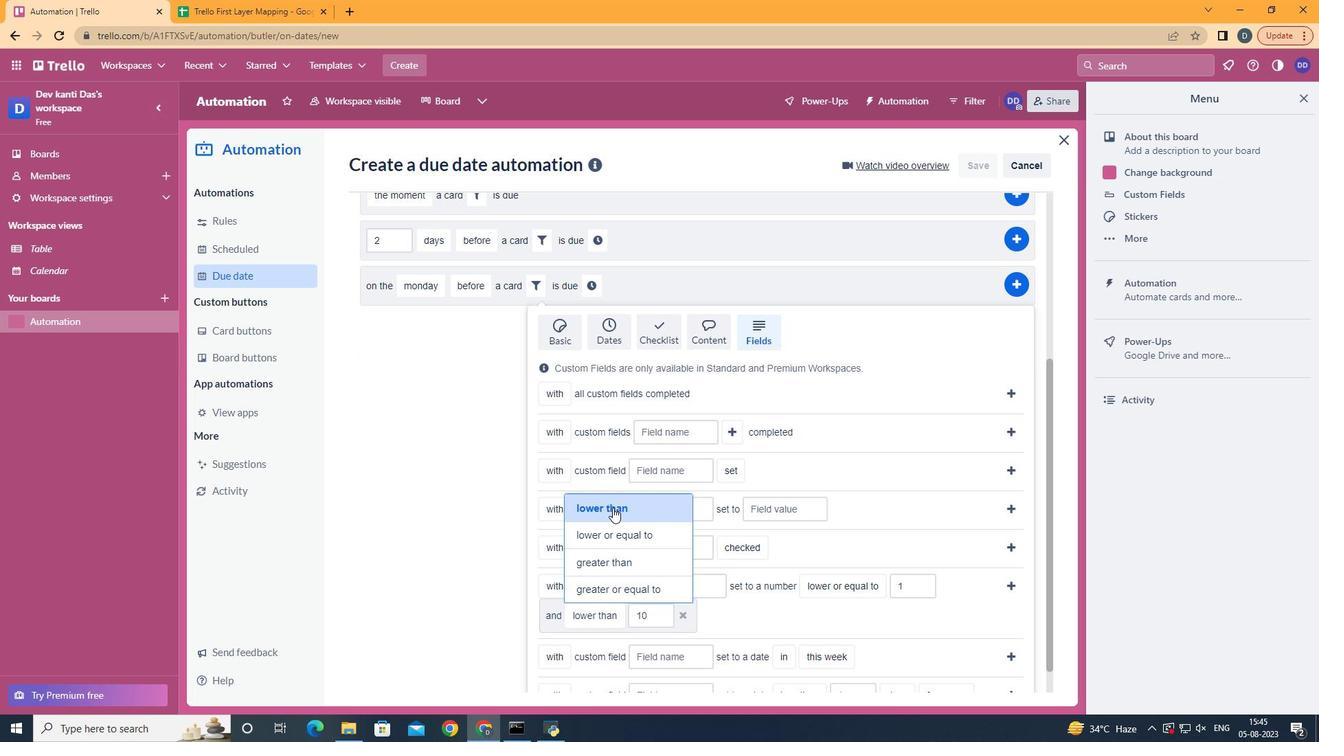 
Action: Mouse pressed left at (650, 502)
Screenshot: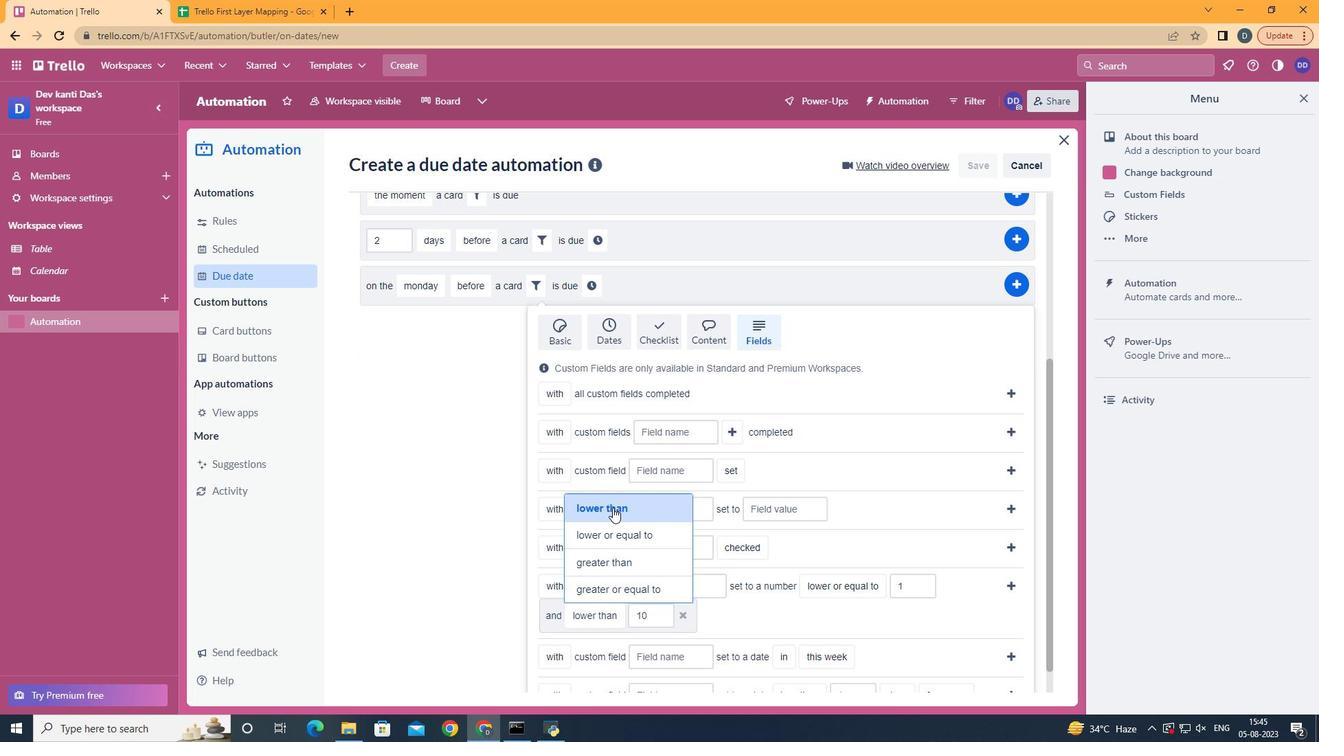 
Action: Mouse moved to (1035, 576)
Screenshot: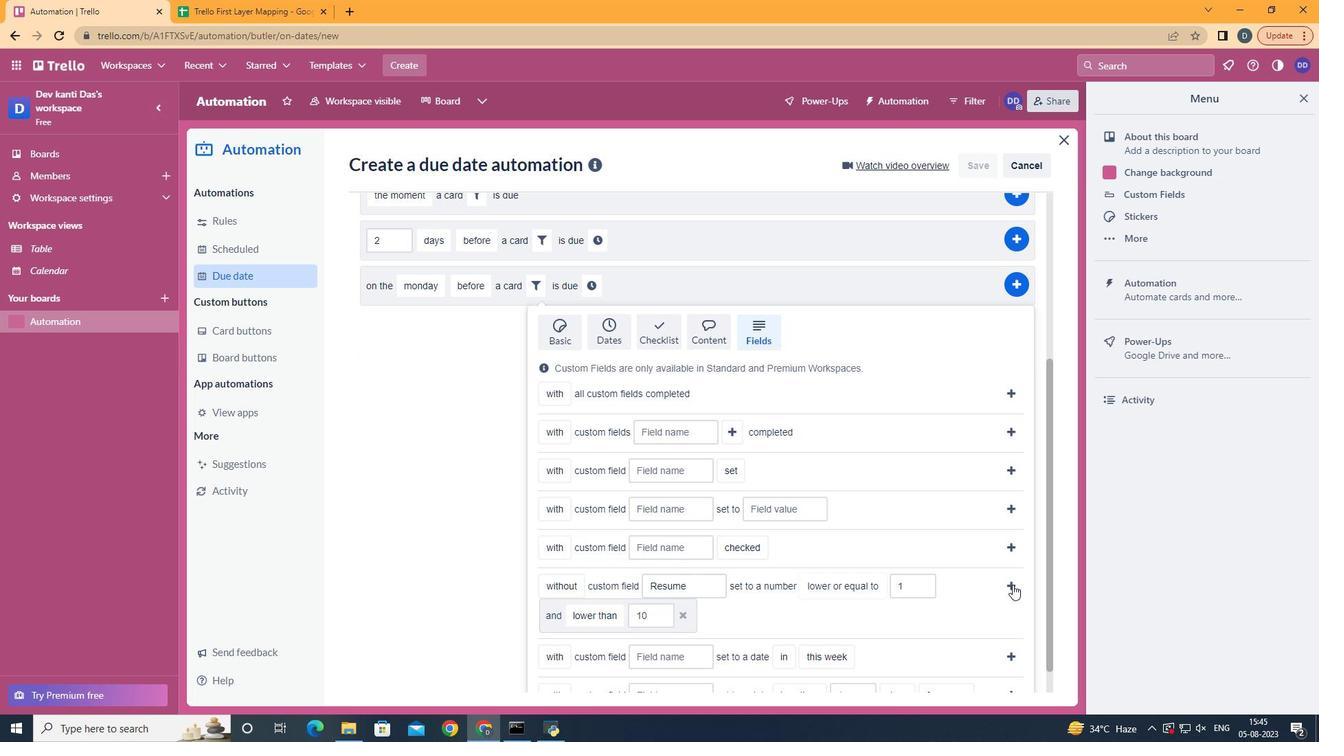 
Action: Mouse pressed left at (1035, 576)
Screenshot: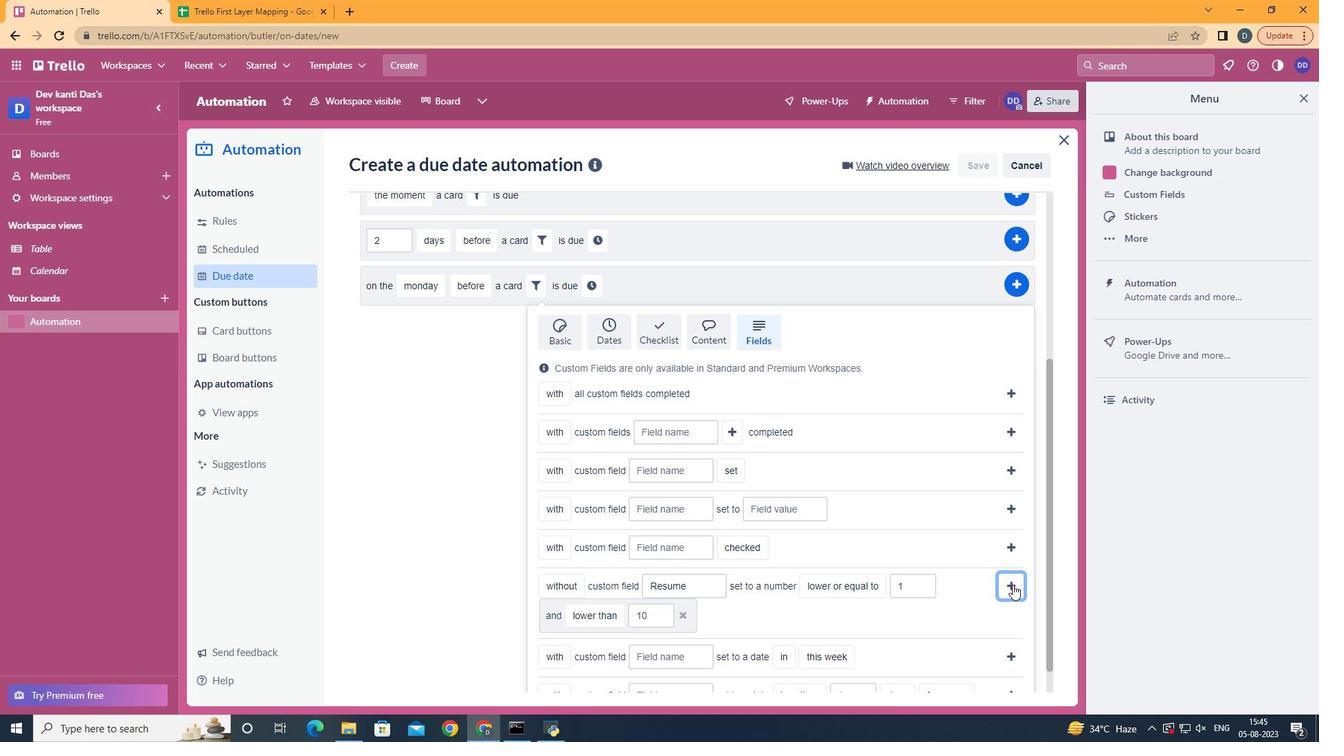 
Action: Mouse moved to (1011, 547)
Screenshot: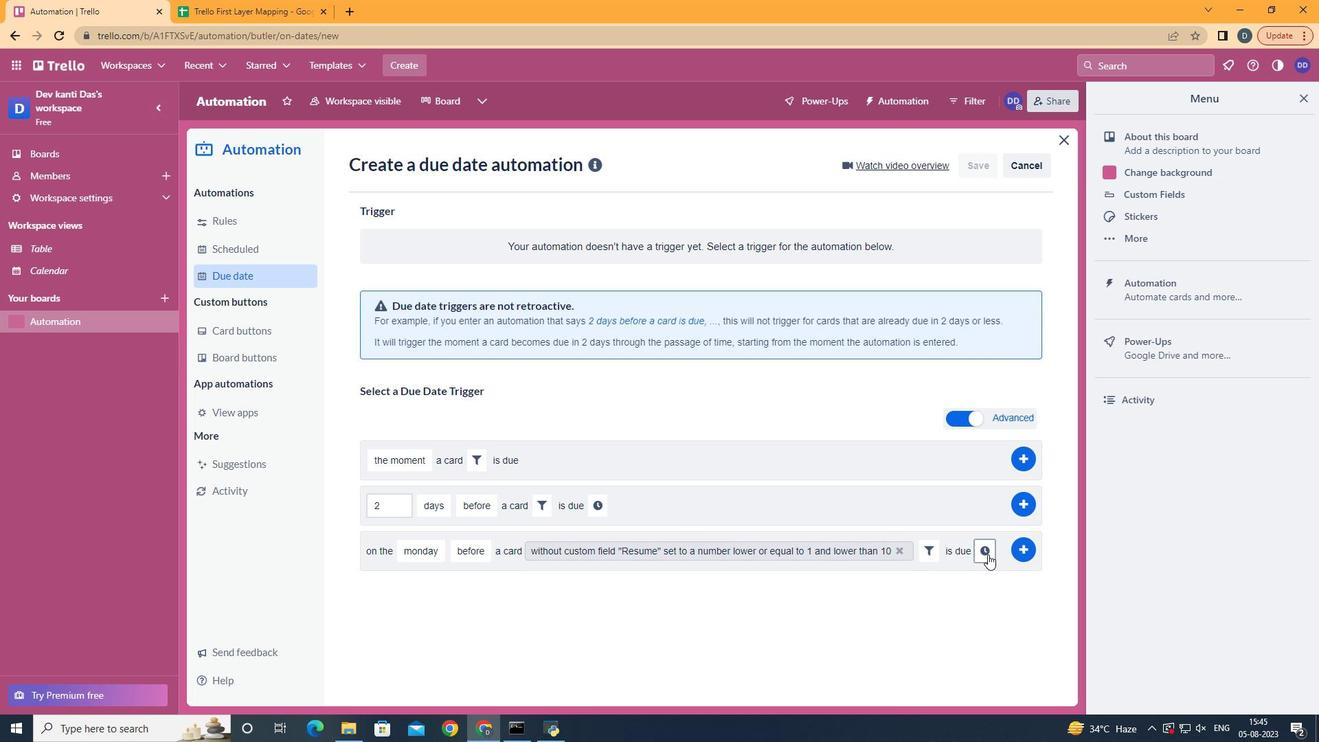 
Action: Mouse pressed left at (1011, 547)
Screenshot: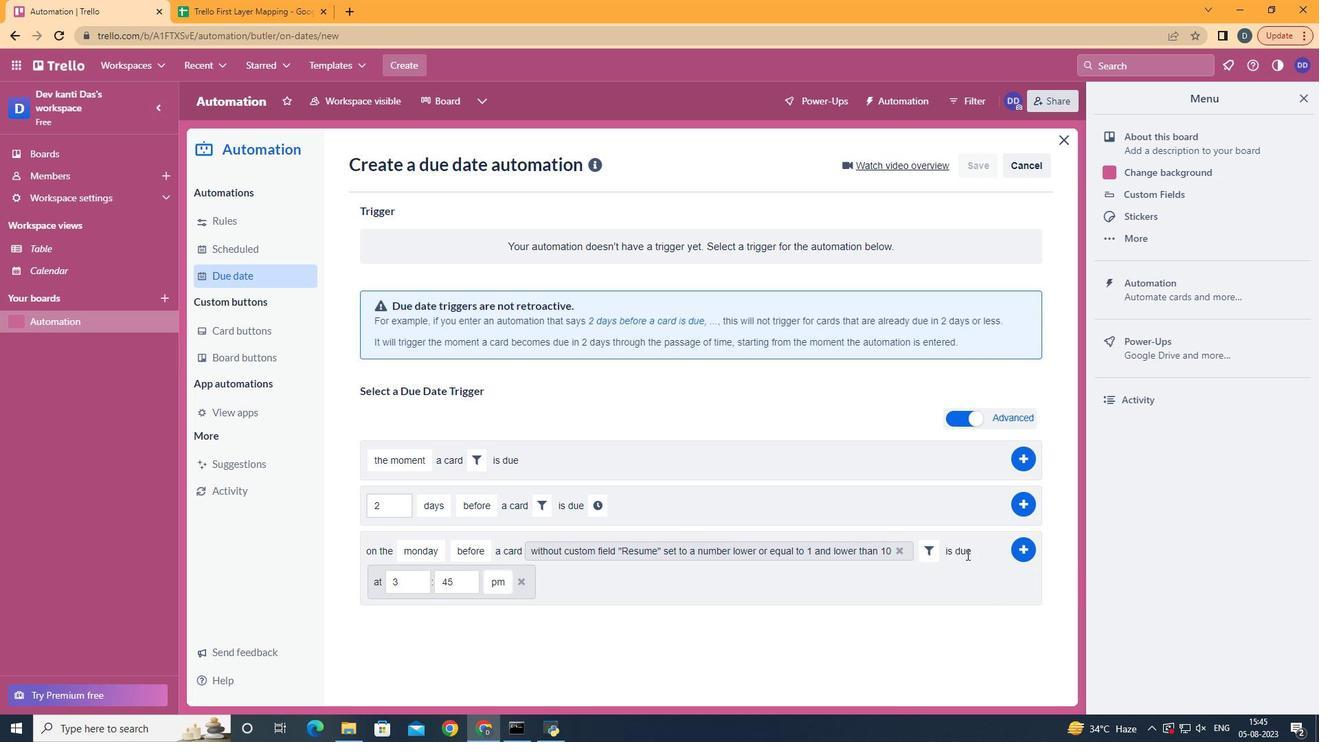 
Action: Mouse moved to (457, 577)
Screenshot: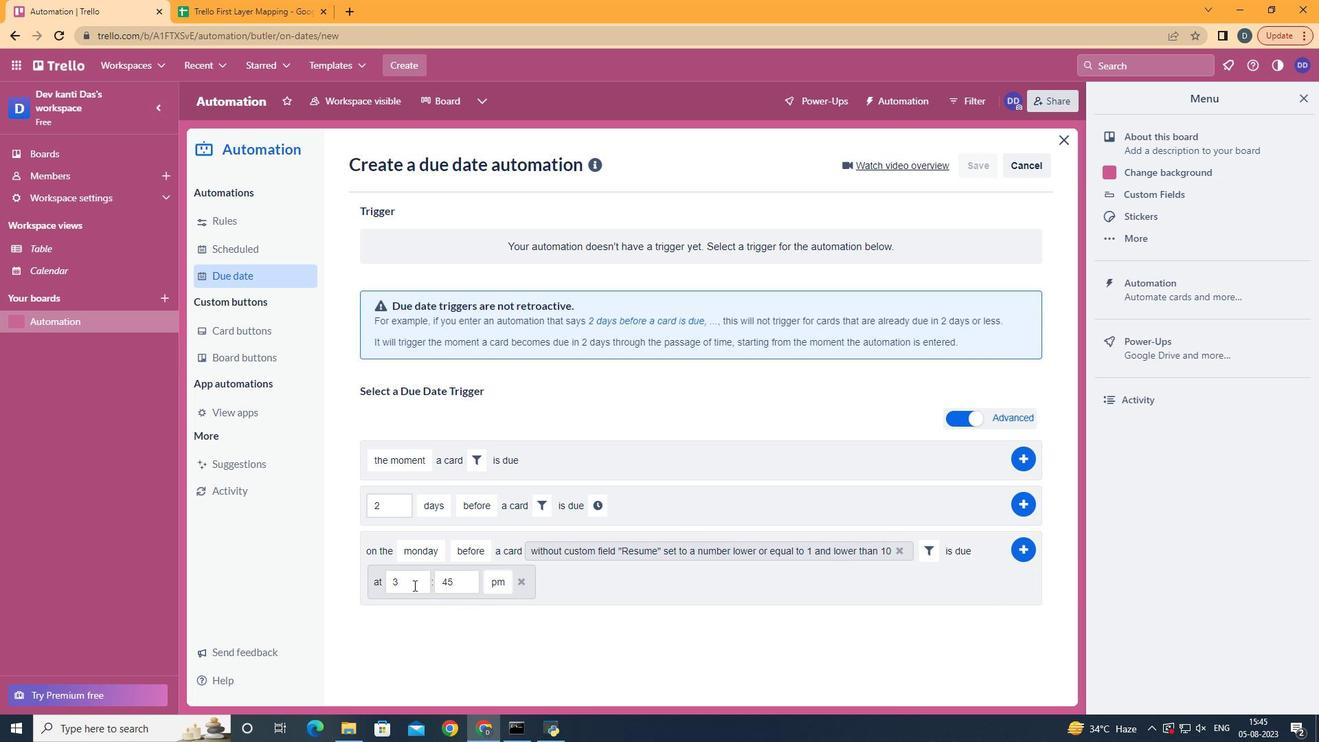 
Action: Mouse pressed left at (457, 577)
Screenshot: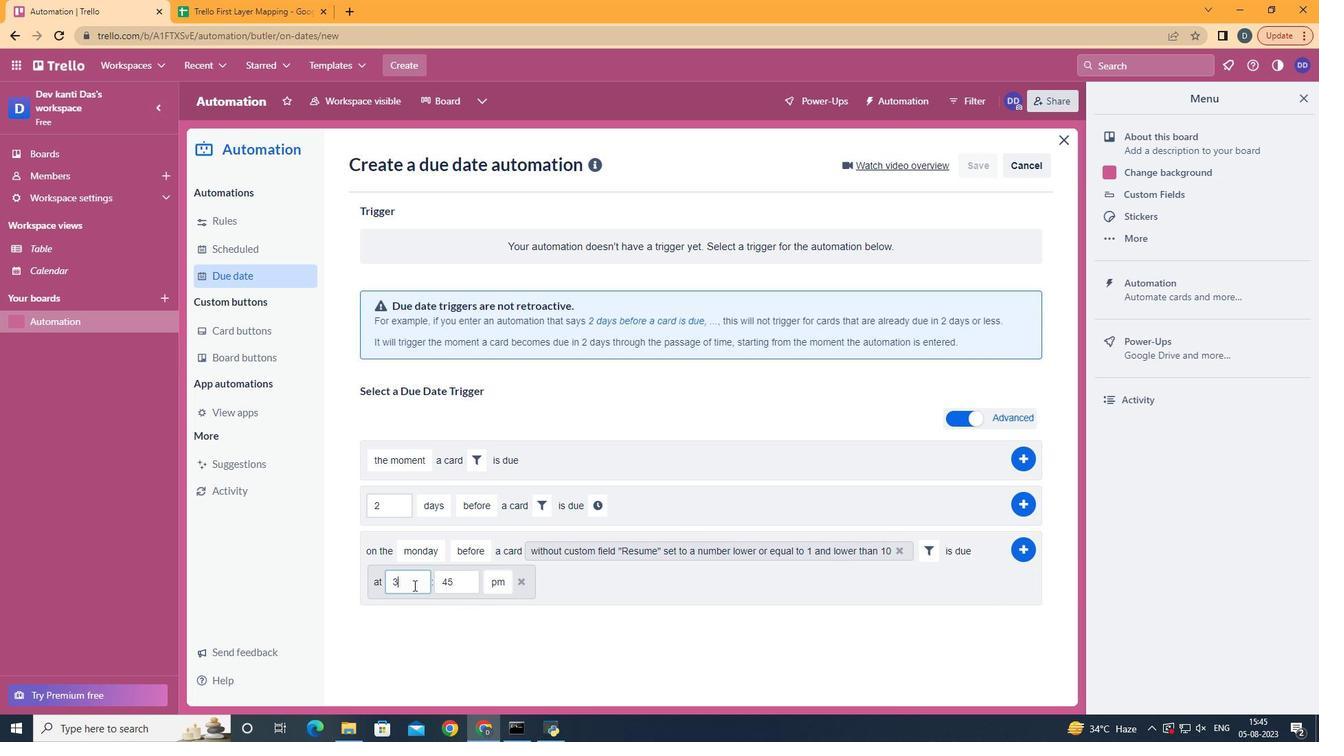 
Action: Mouse moved to (457, 577)
Screenshot: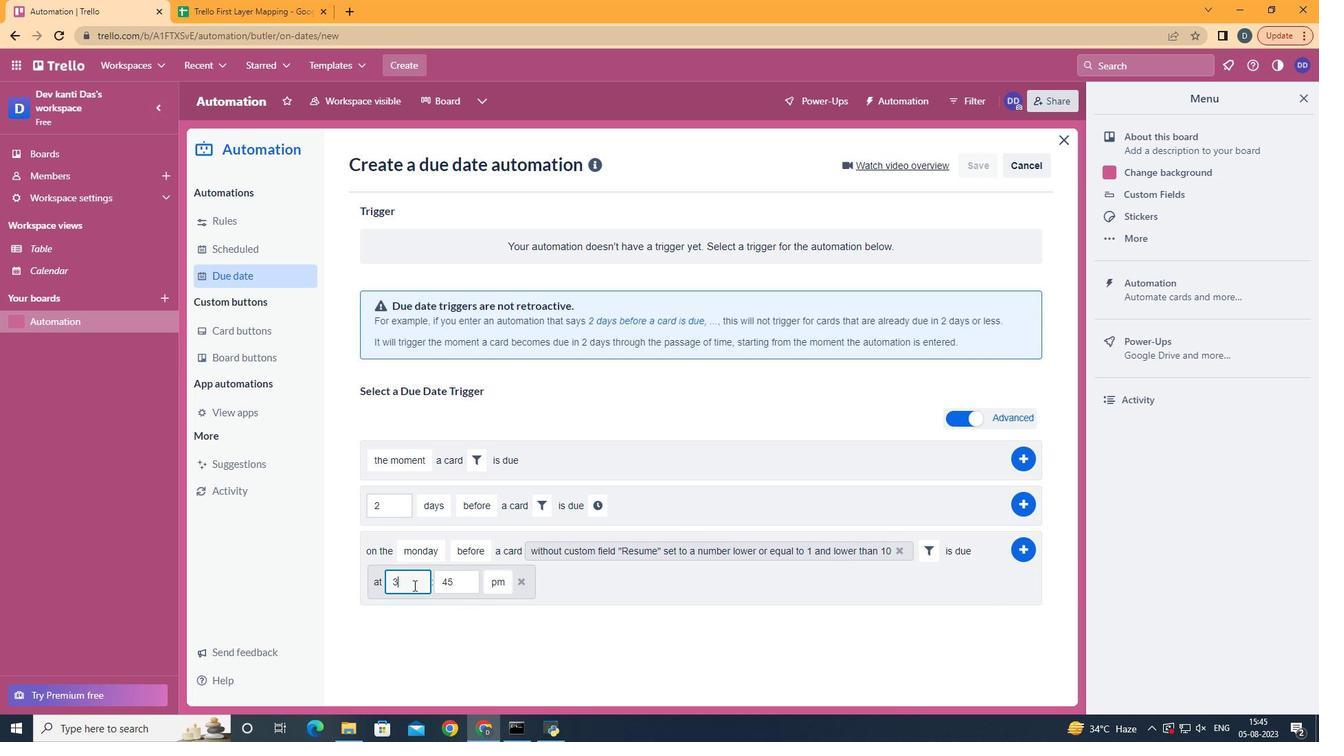 
Action: Key pressed <Key.backspace>11
Screenshot: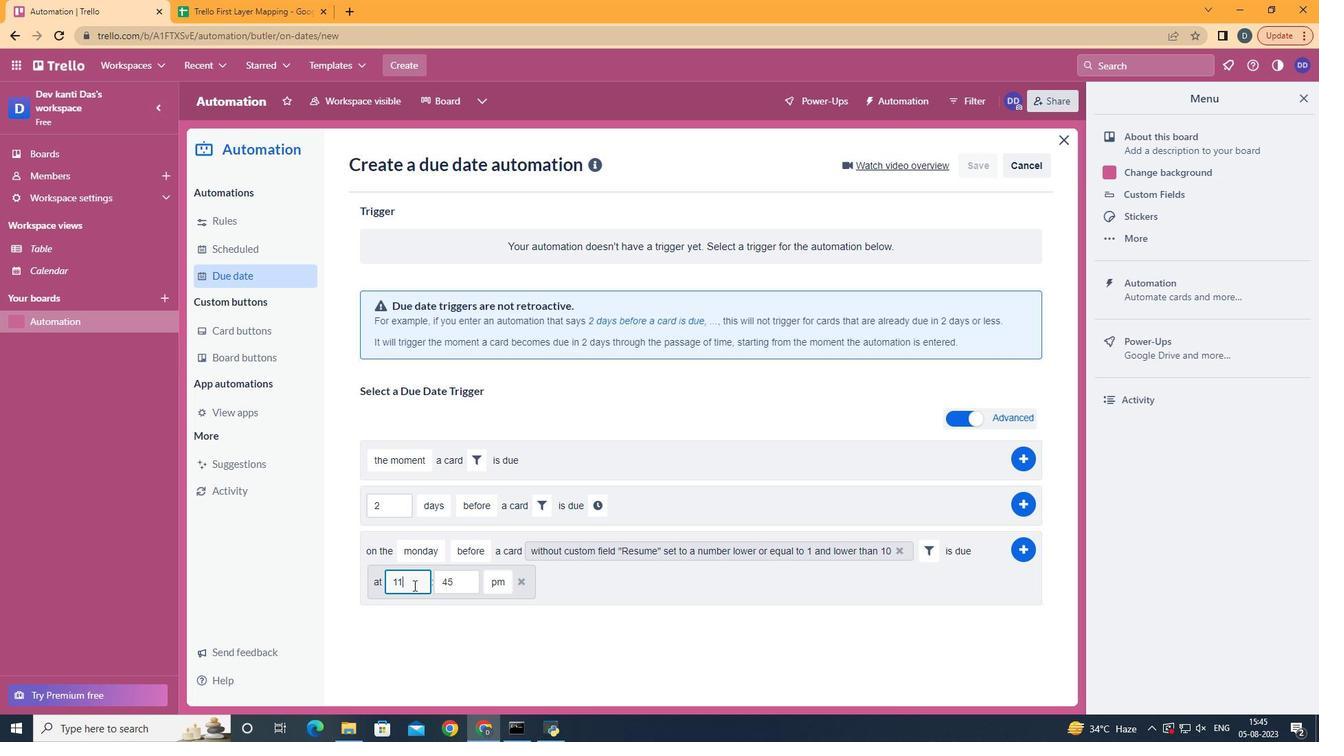 
Action: Mouse moved to (505, 574)
Screenshot: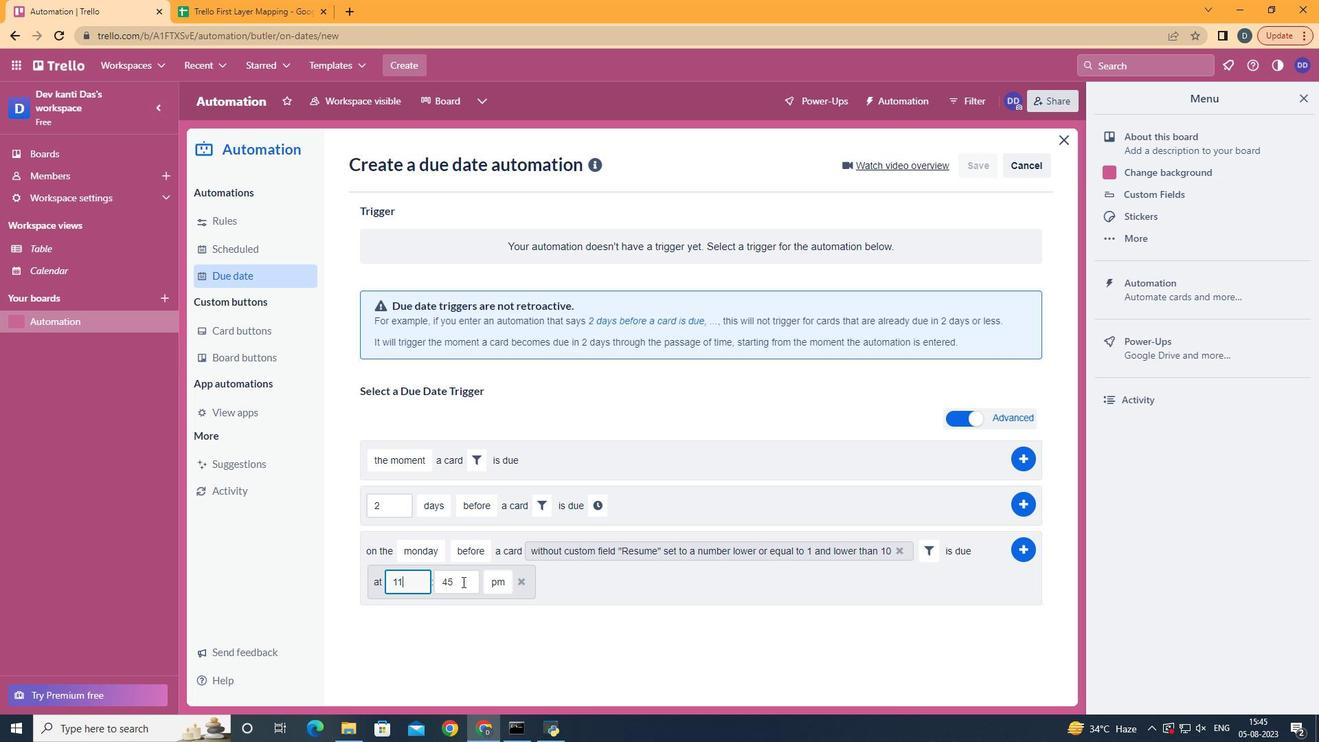 
Action: Mouse pressed left at (505, 574)
Screenshot: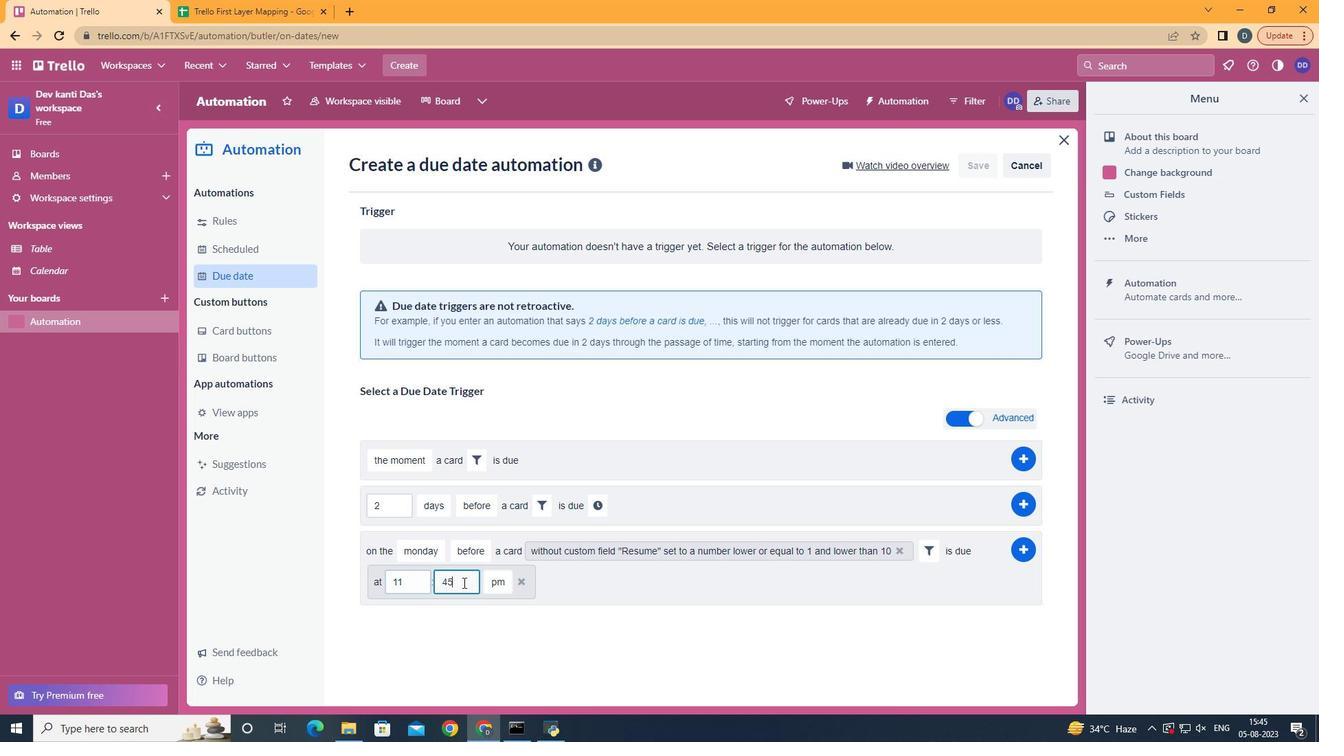 
Action: Mouse moved to (498, 578)
Screenshot: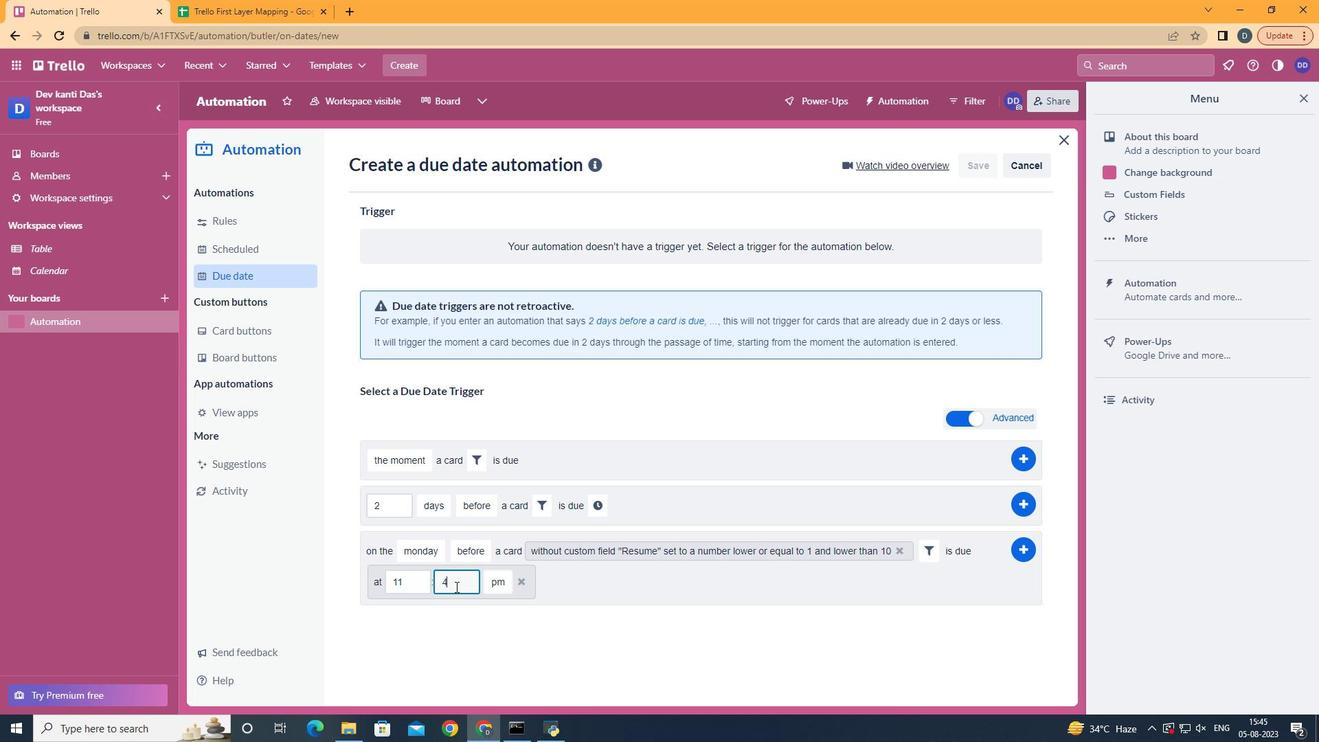 
Action: Key pressed <Key.backspace><Key.backspace>00
Screenshot: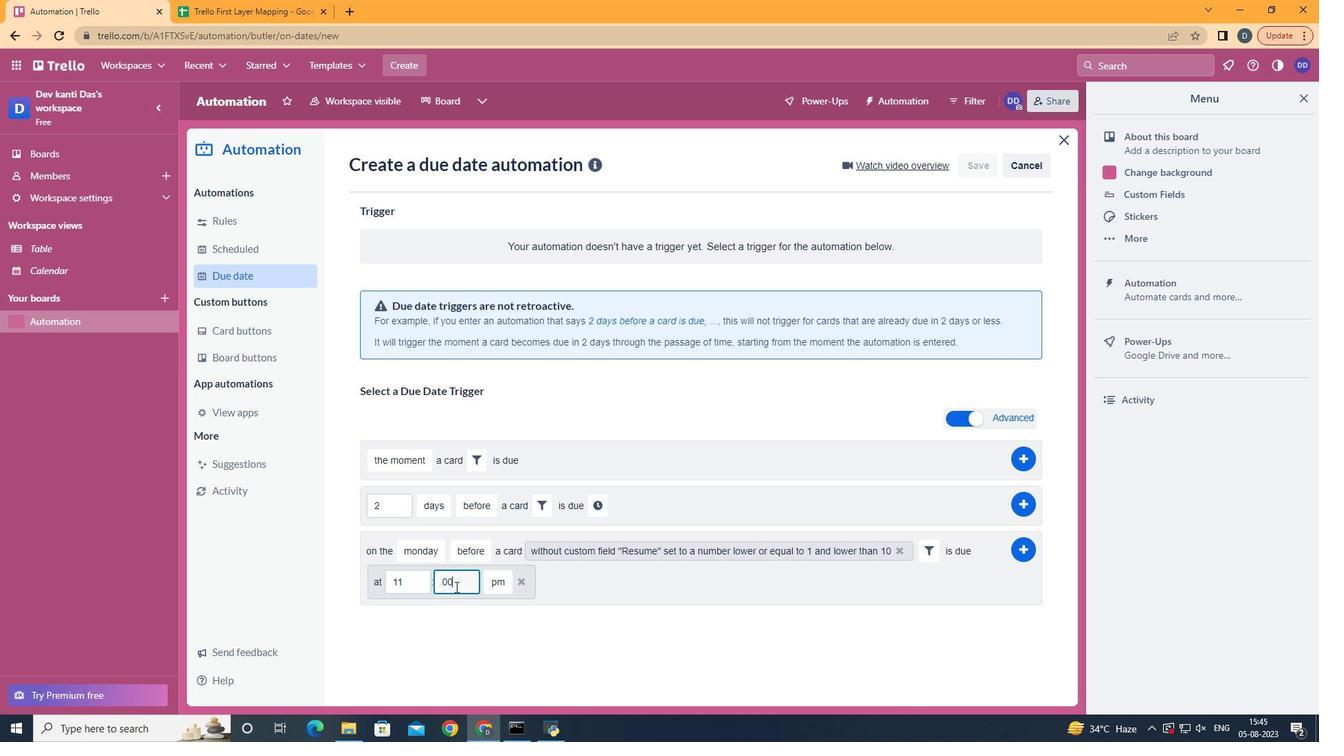 
Action: Mouse moved to (545, 595)
Screenshot: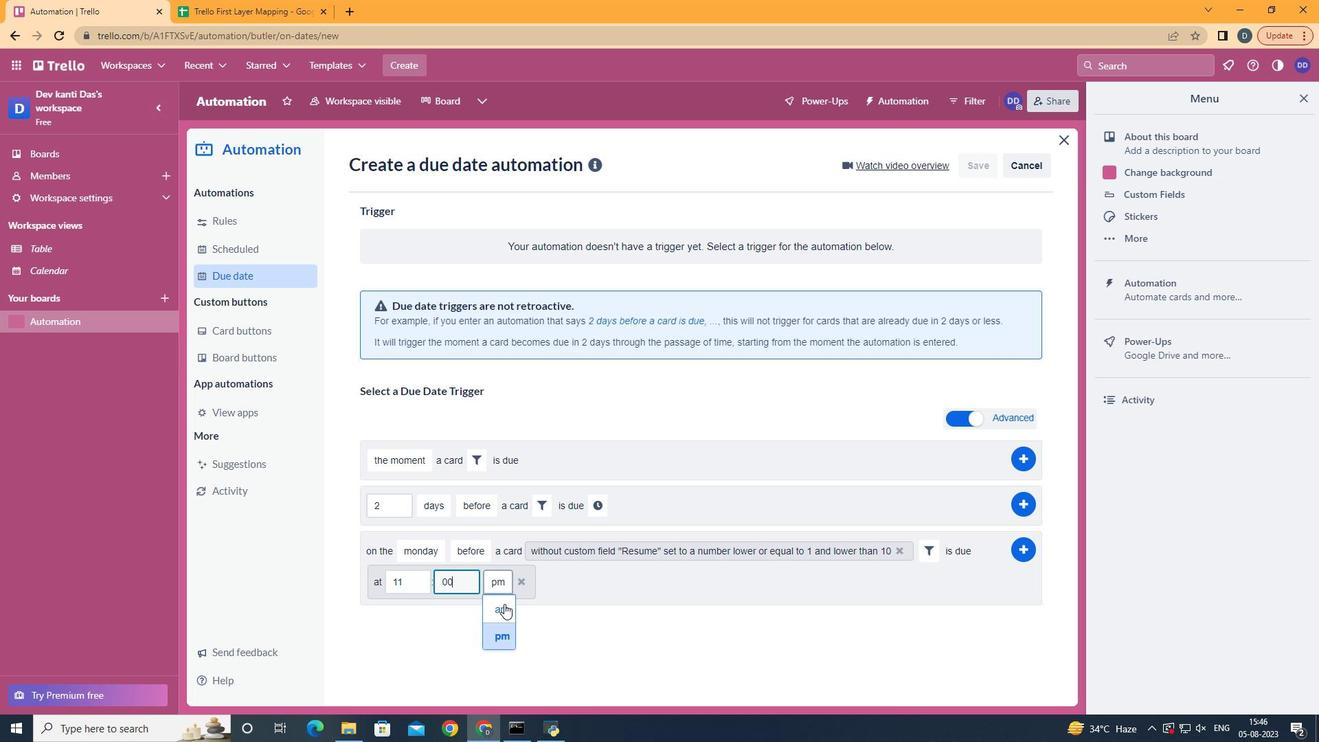 
Action: Mouse pressed left at (545, 595)
Screenshot: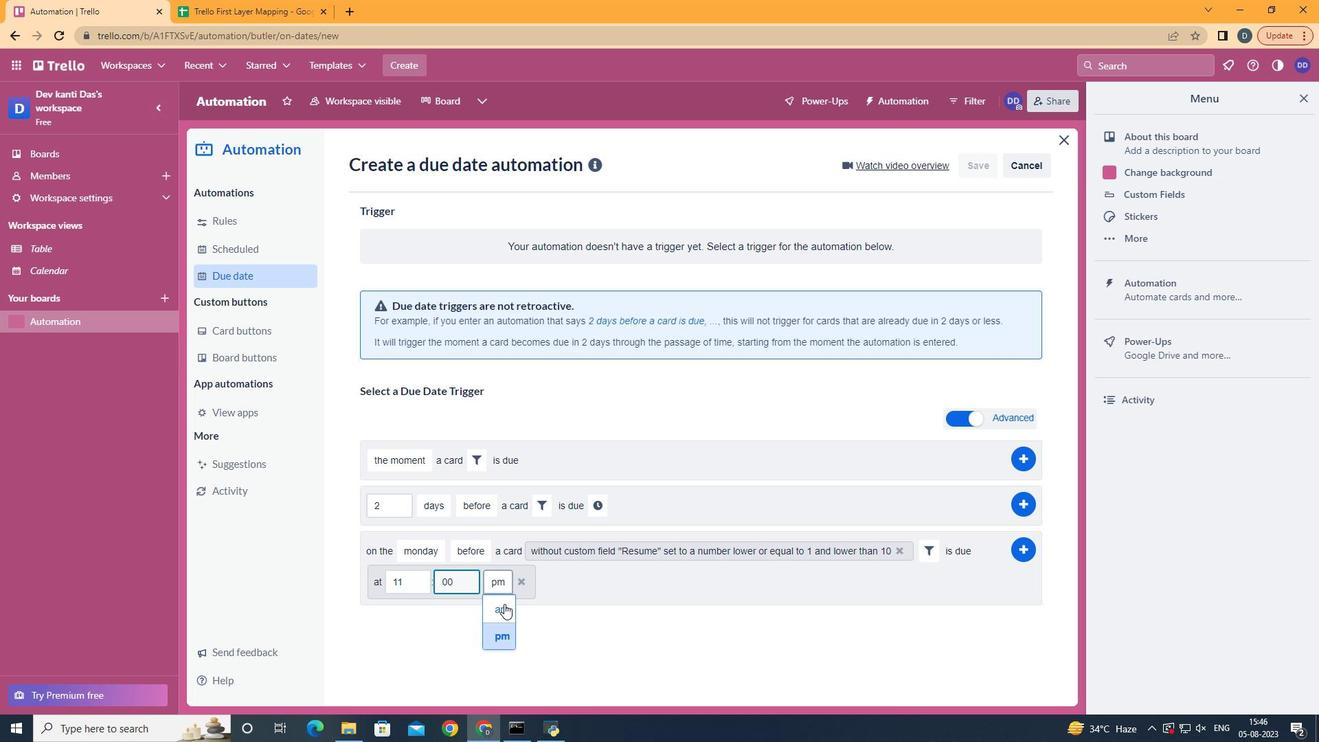 
Action: Mouse moved to (1048, 546)
Screenshot: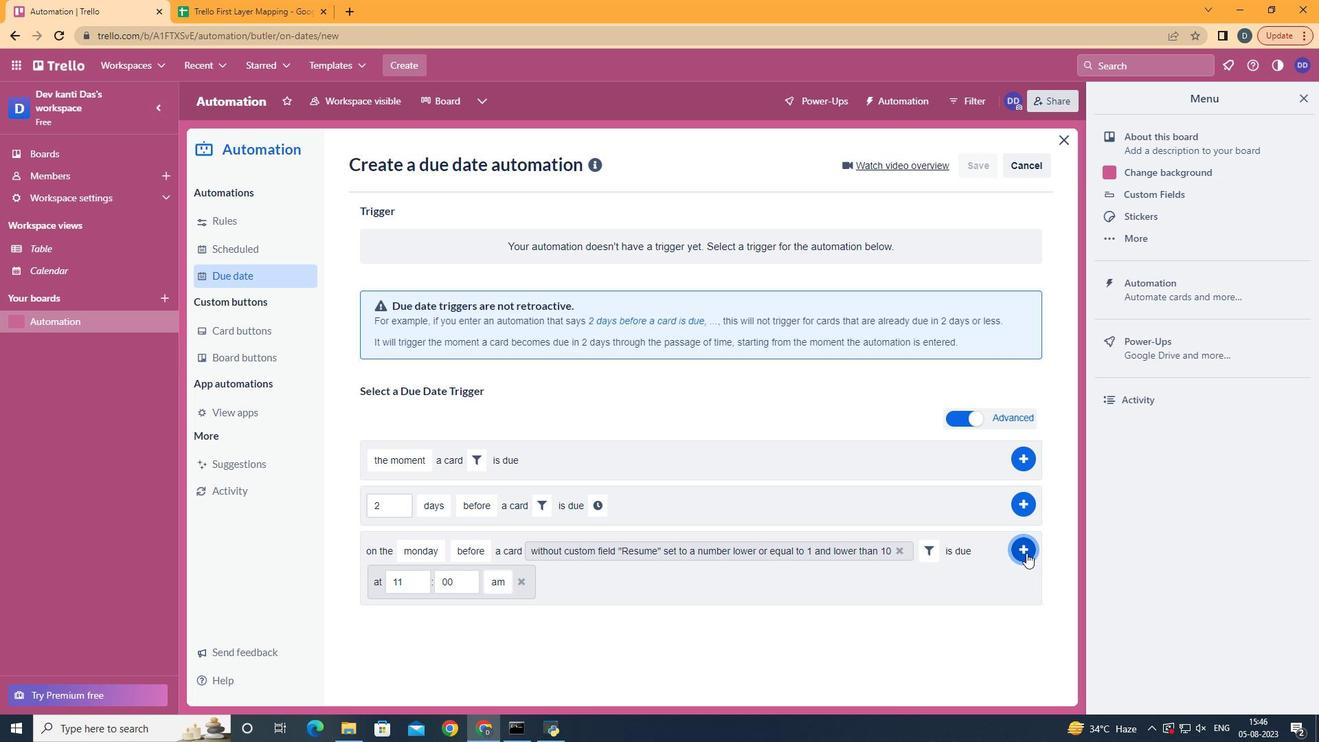 
Action: Mouse pressed left at (1048, 546)
Screenshot: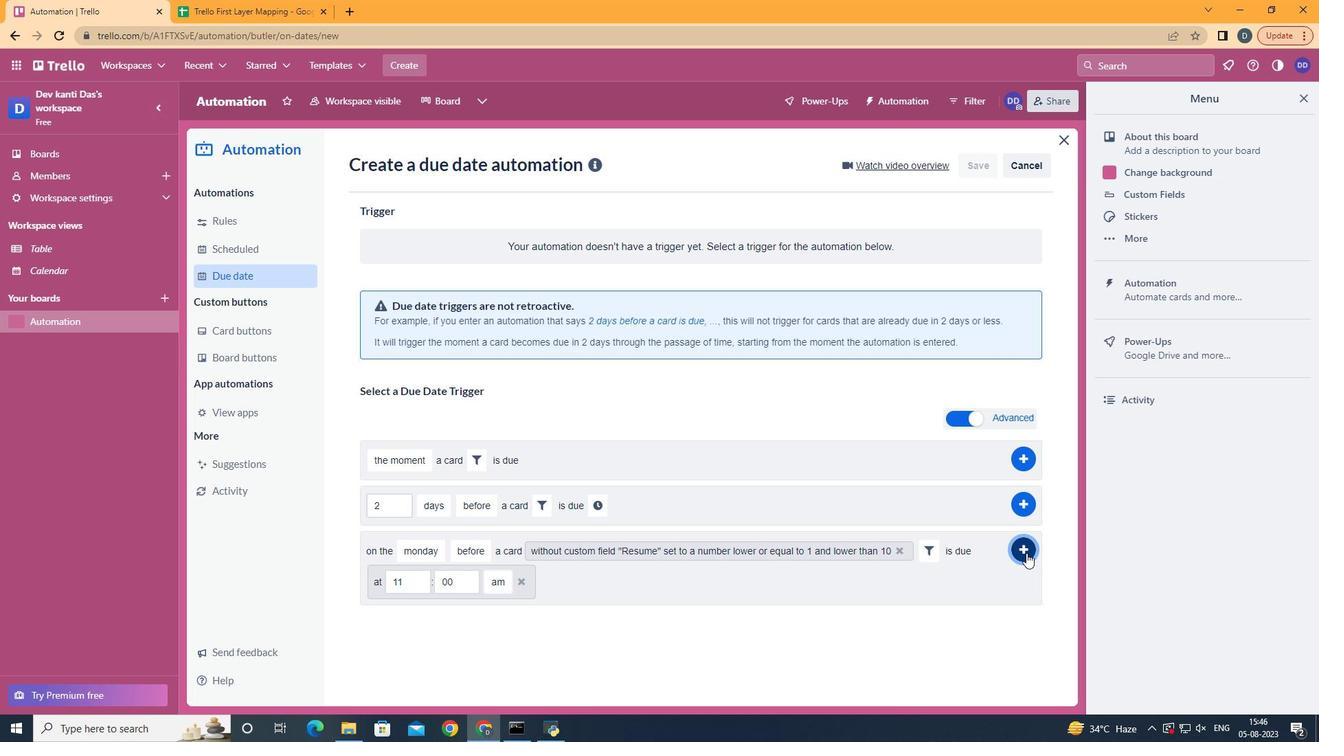 
Action: Mouse moved to (706, 276)
Screenshot: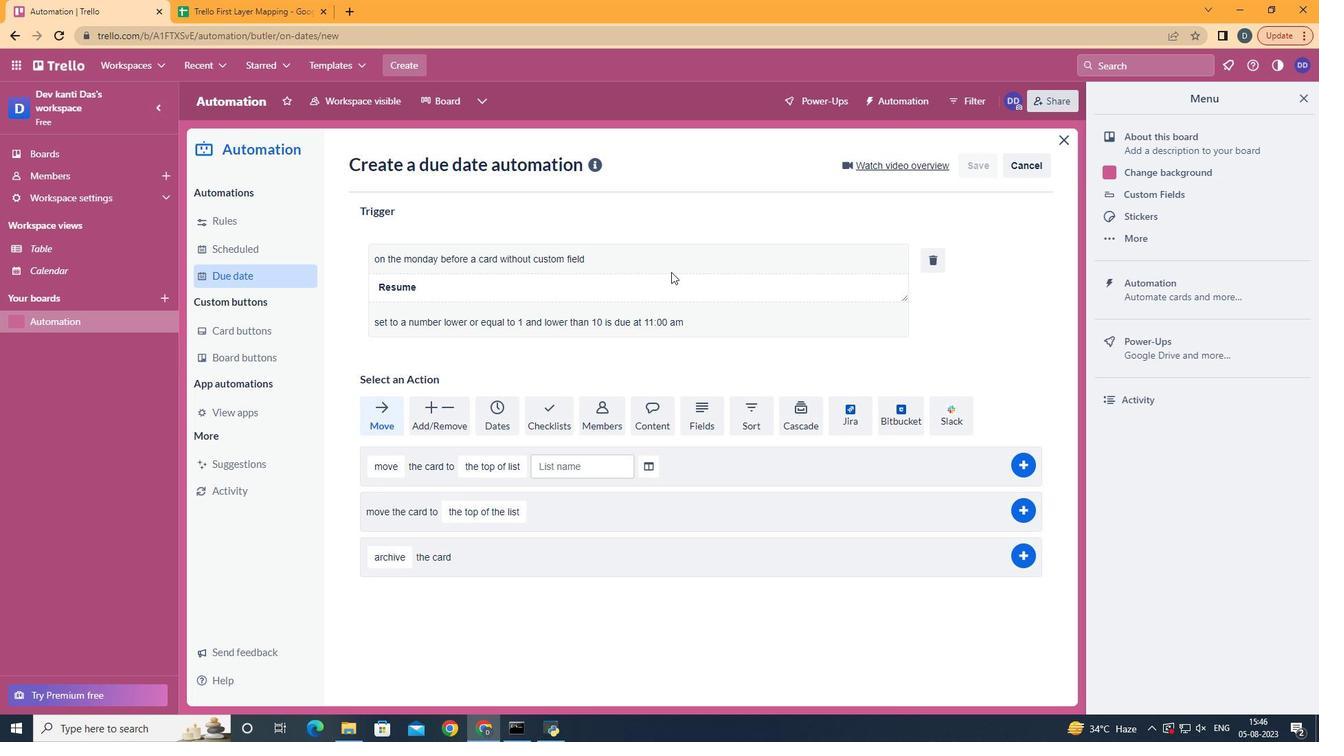 
